Task: Look for space in Bonga, Ethiopia from 5th June, 2023 to 16th June, 2023 for 2 adults in price range Rs.14000 to Rs.18000. Place can be entire place with 1  bedroom having 1 bed and 1 bathroom. Property type can be house, flat, hotel. Booking option can be shelf check-in. Required host language is English.
Action: Mouse moved to (326, 112)
Screenshot: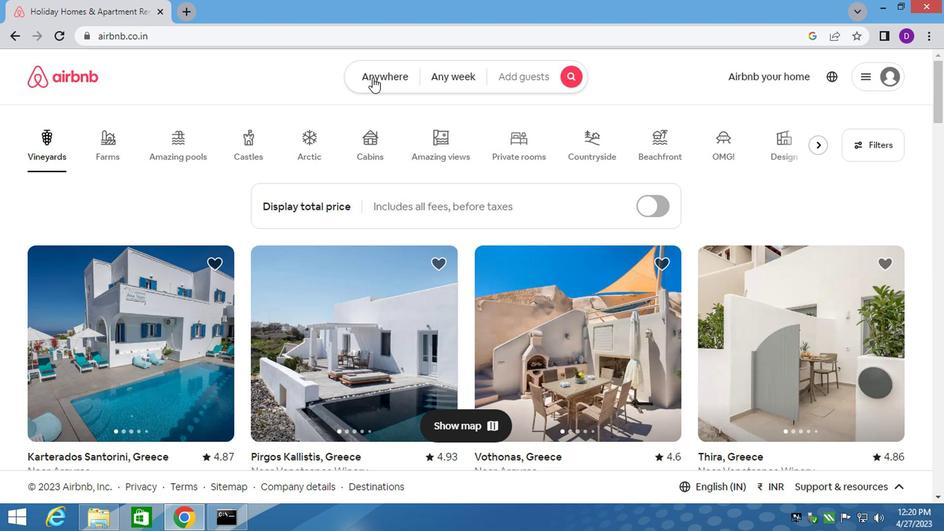 
Action: Mouse pressed left at (326, 112)
Screenshot: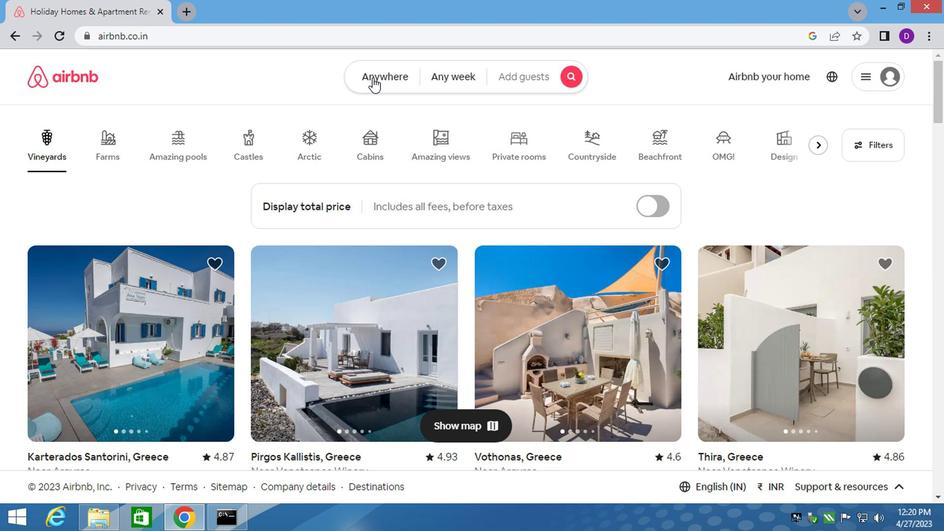 
Action: Mouse moved to (230, 155)
Screenshot: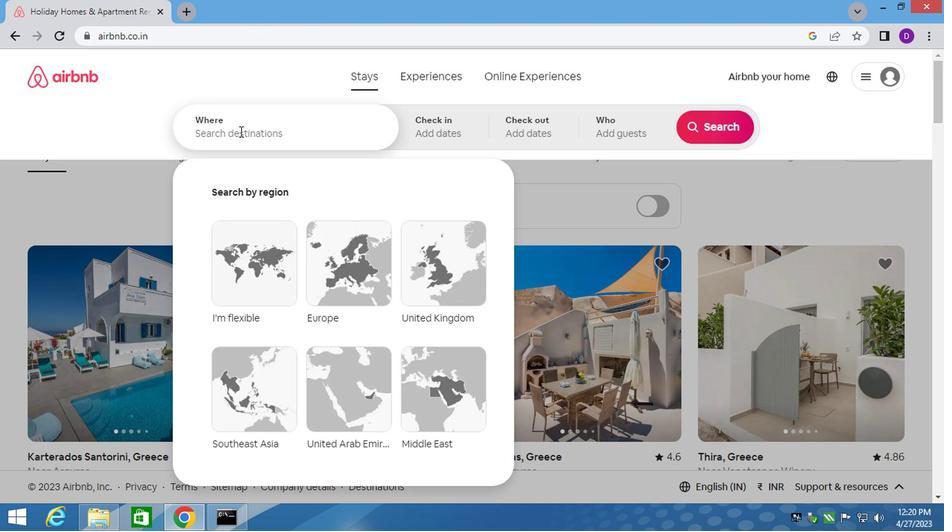 
Action: Mouse pressed left at (230, 155)
Screenshot: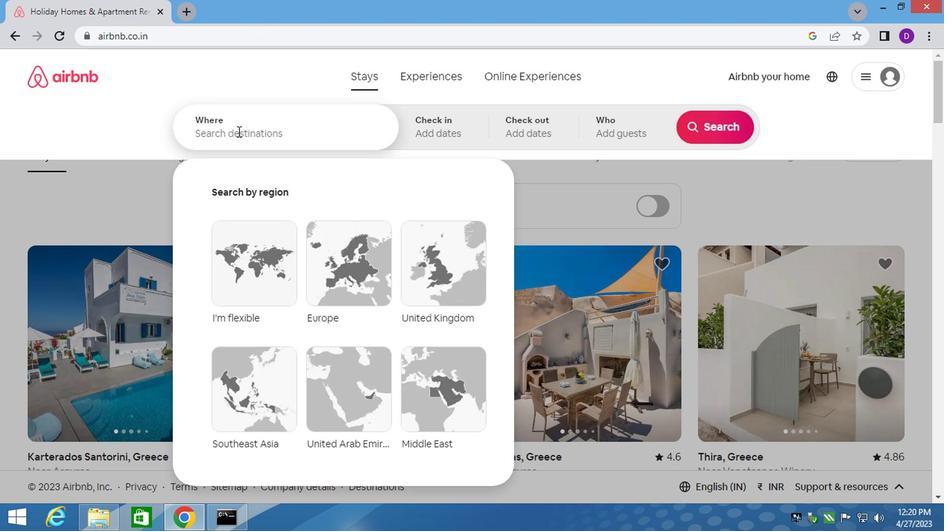
Action: Key pressed <Key.shift>BUTAJIRA,<Key.space>
Screenshot: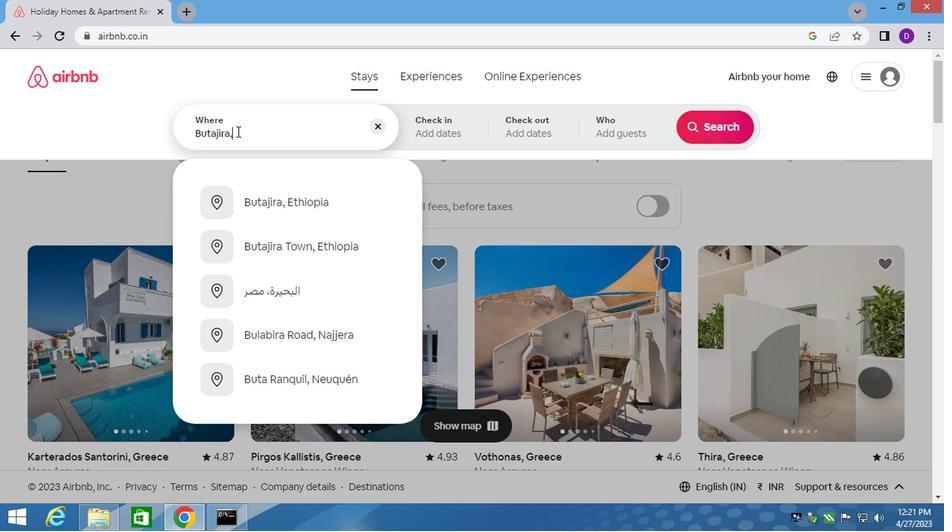 
Action: Mouse moved to (268, 202)
Screenshot: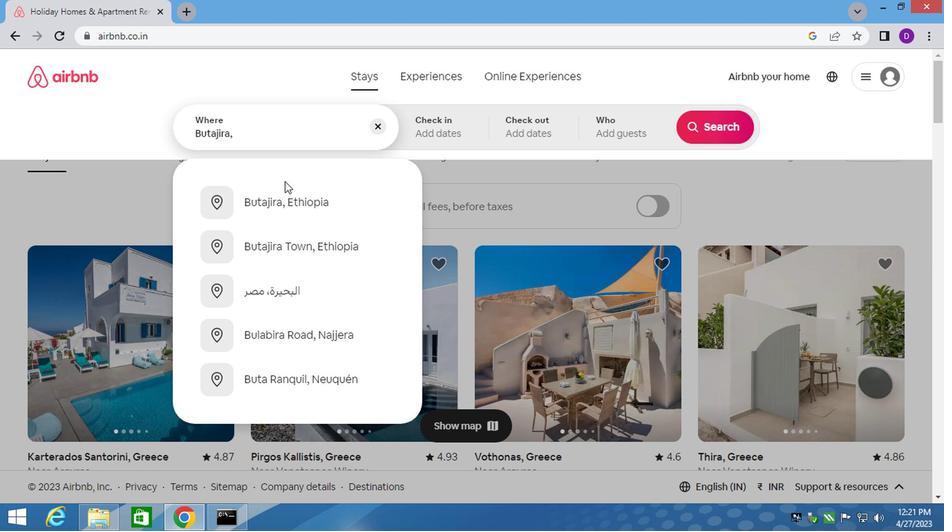 
Action: Mouse pressed left at (268, 202)
Screenshot: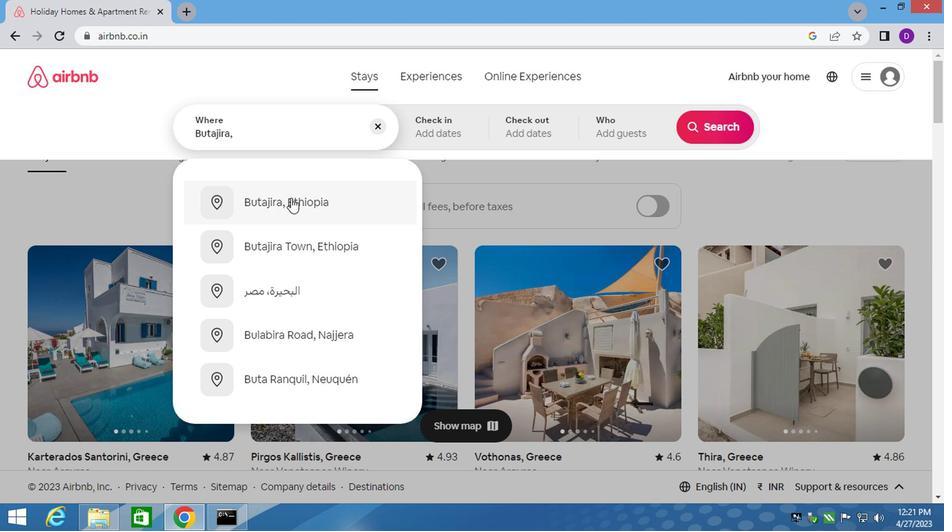 
Action: Mouse moved to (570, 226)
Screenshot: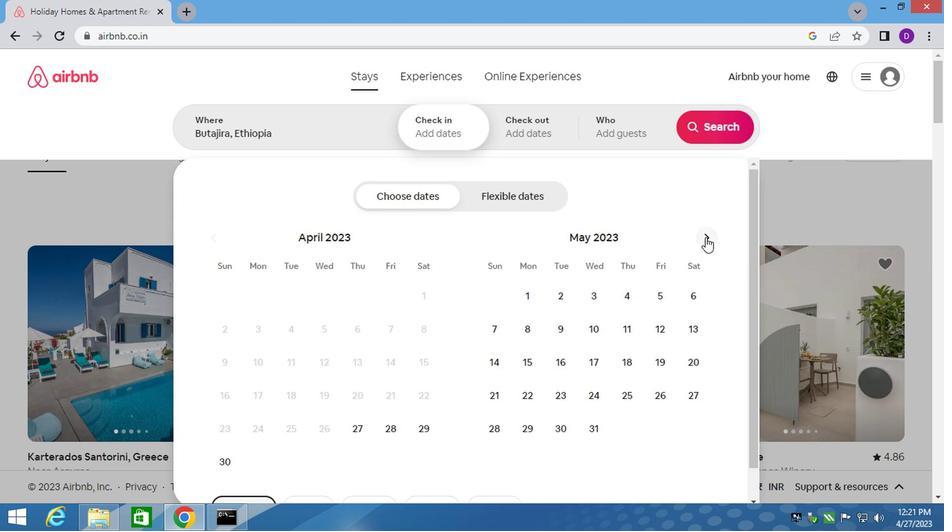 
Action: Mouse pressed left at (570, 226)
Screenshot: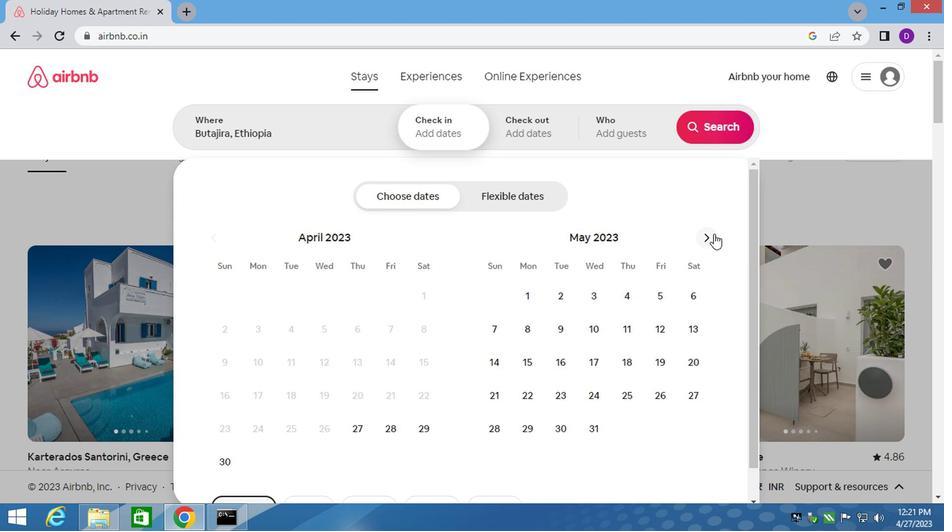 
Action: Mouse moved to (512, 293)
Screenshot: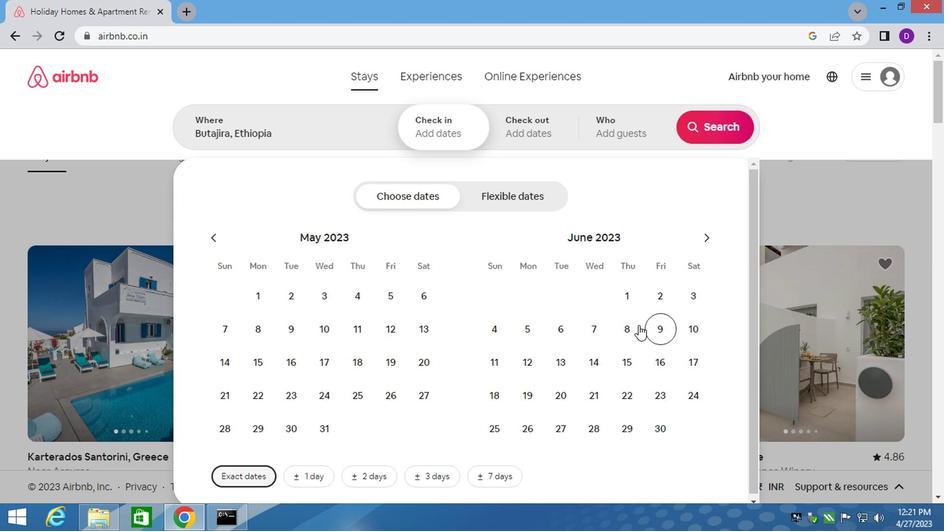 
Action: Mouse pressed left at (512, 293)
Screenshot: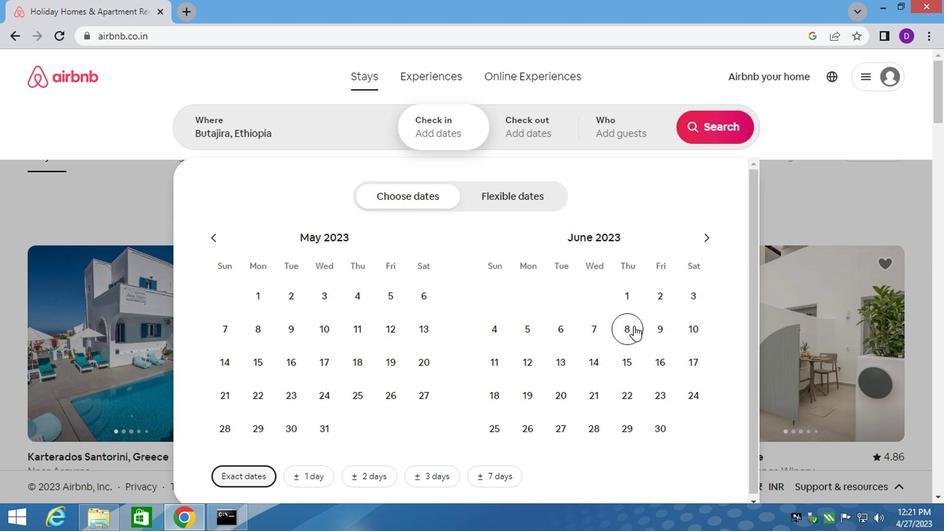 
Action: Mouse moved to (534, 319)
Screenshot: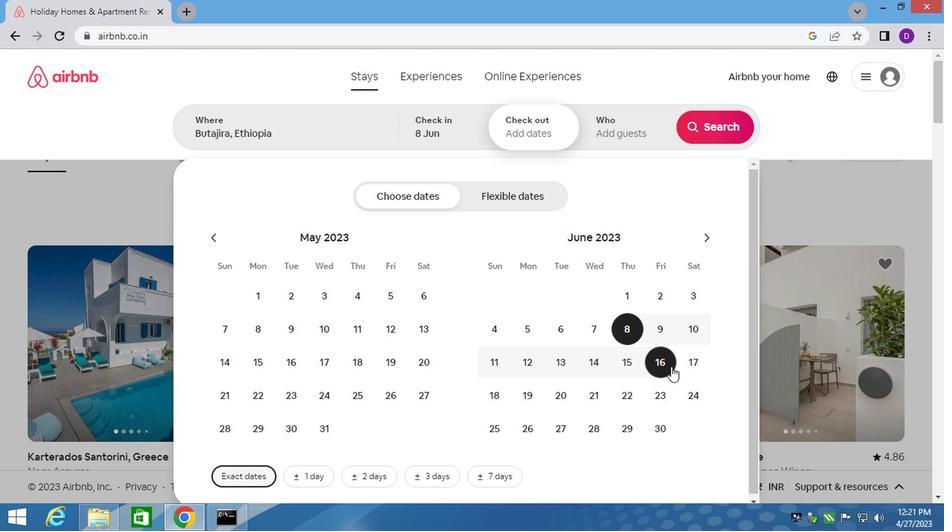 
Action: Mouse pressed left at (534, 319)
Screenshot: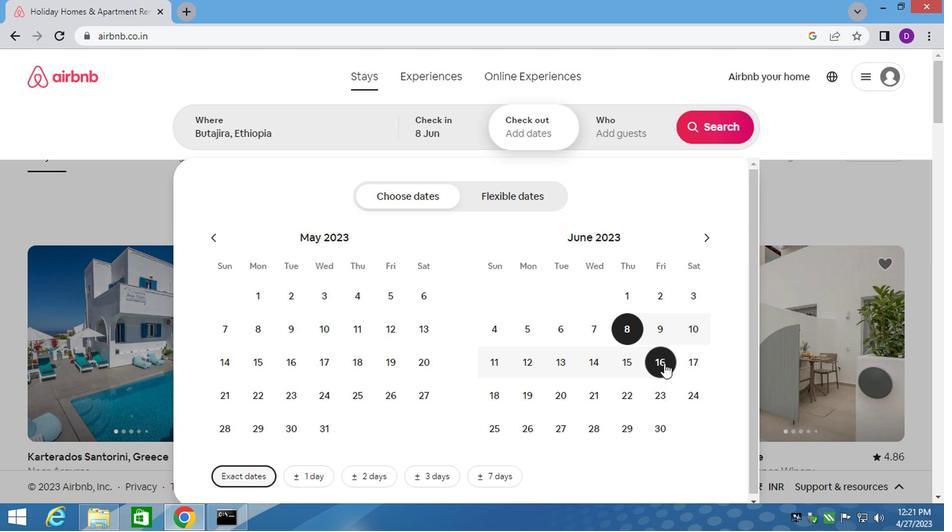 
Action: Mouse moved to (499, 156)
Screenshot: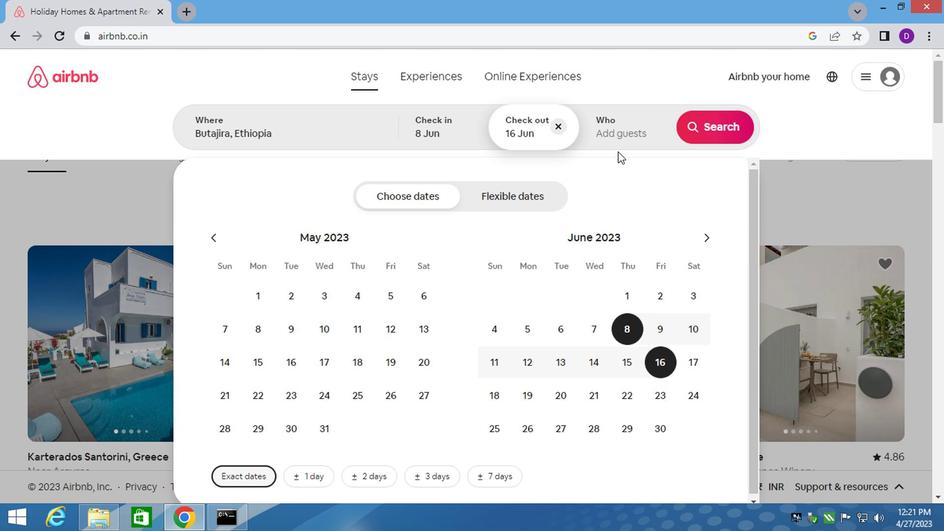 
Action: Mouse pressed left at (499, 156)
Screenshot: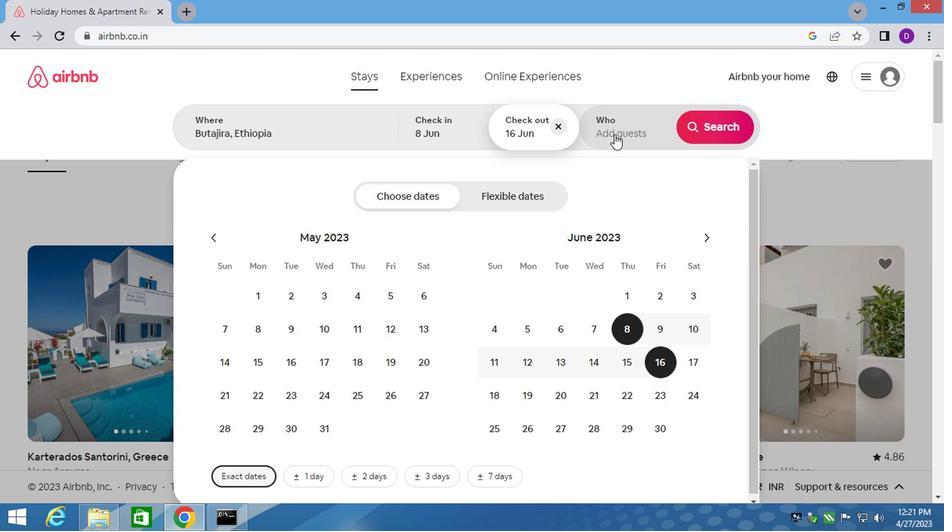 
Action: Mouse moved to (571, 205)
Screenshot: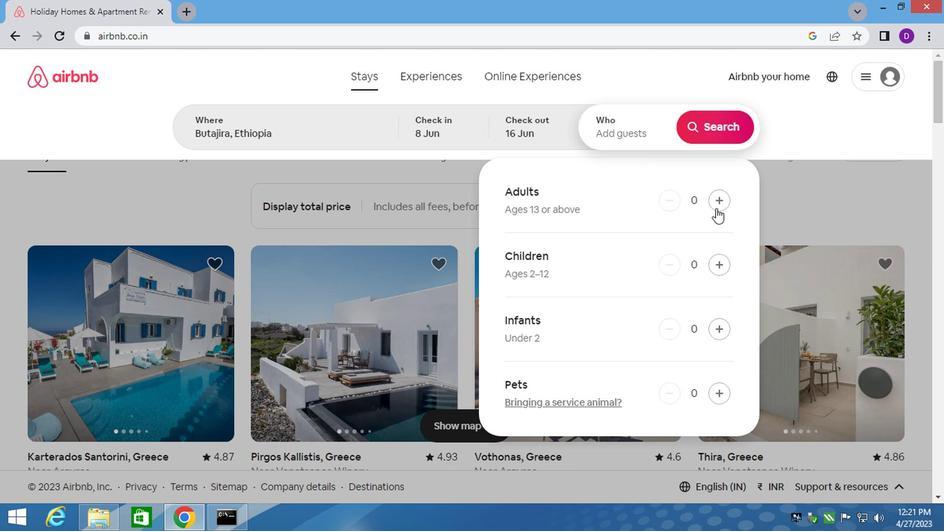 
Action: Mouse pressed left at (571, 205)
Screenshot: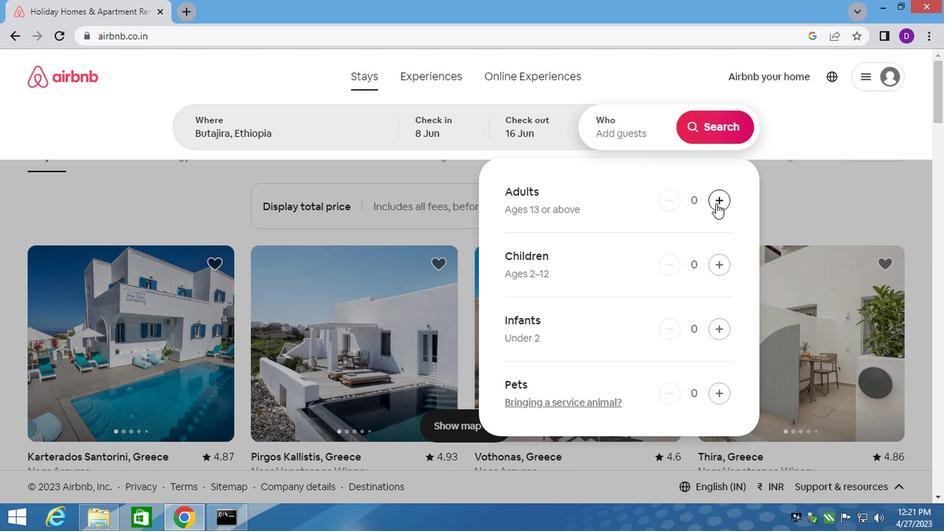 
Action: Mouse pressed left at (571, 205)
Screenshot: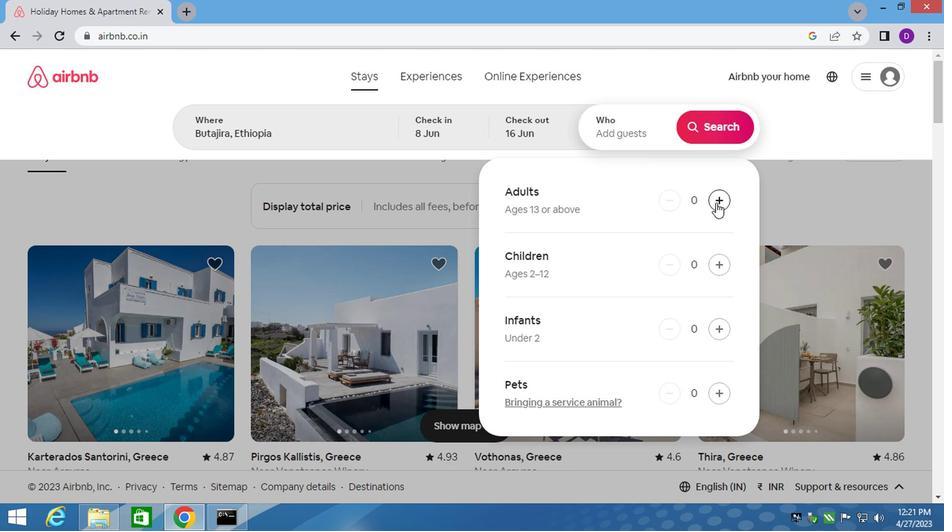 
Action: Mouse moved to (566, 151)
Screenshot: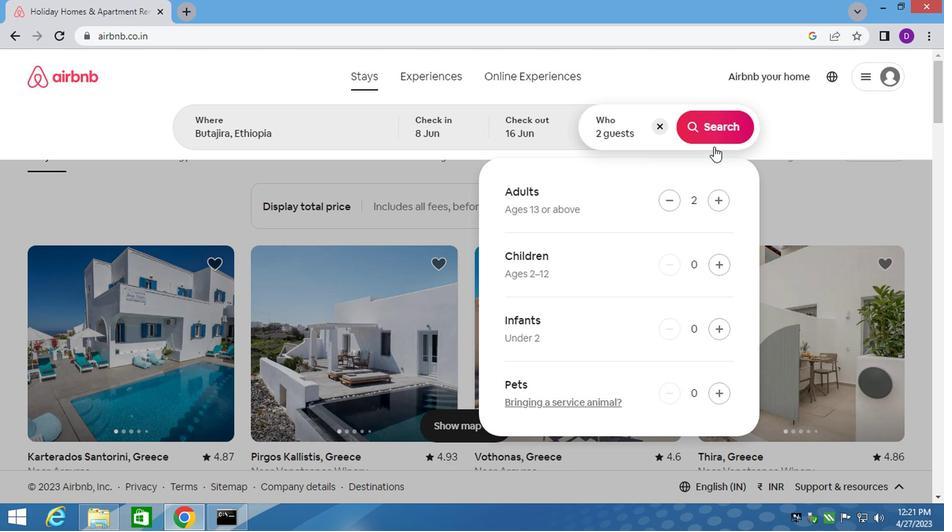 
Action: Mouse pressed left at (566, 151)
Screenshot: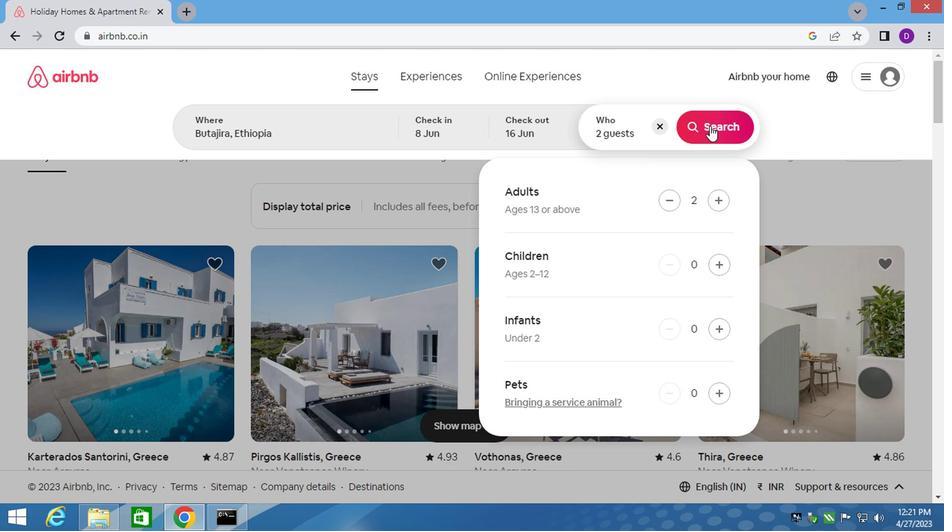 
Action: Mouse moved to (675, 153)
Screenshot: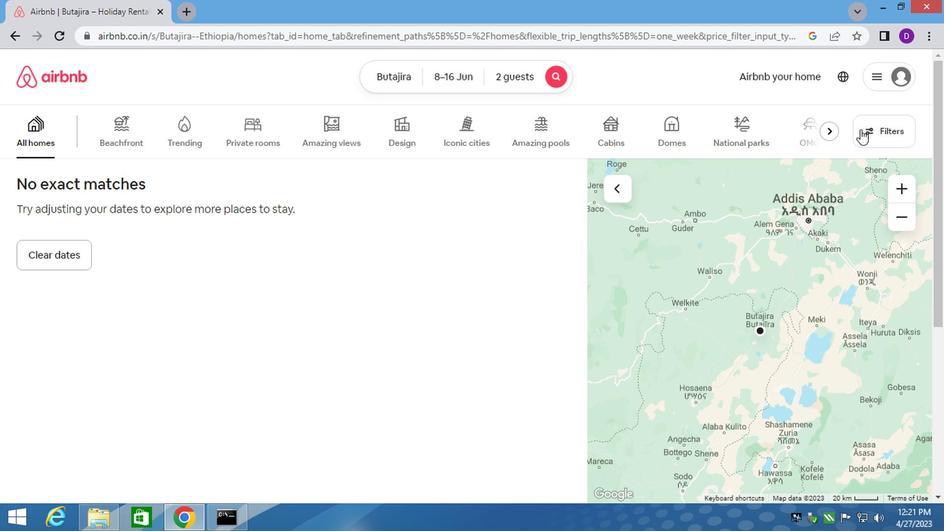 
Action: Mouse pressed left at (675, 153)
Screenshot: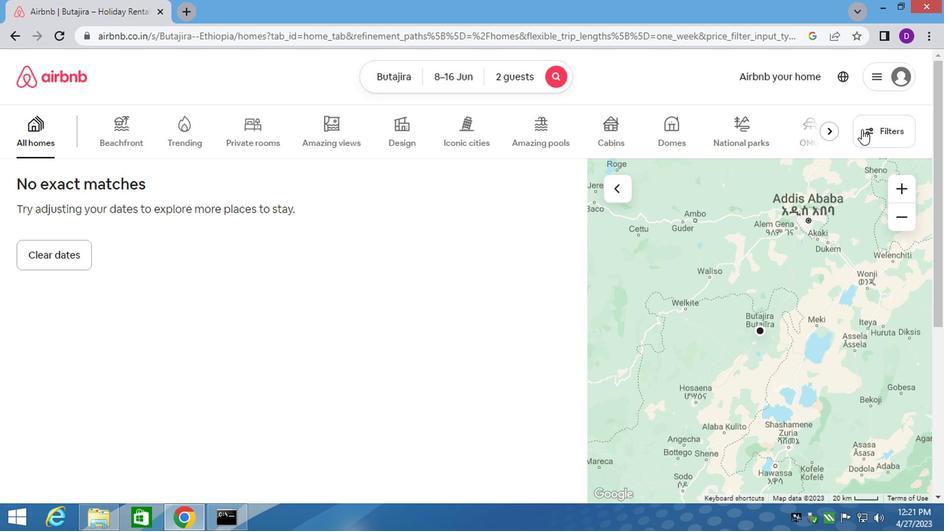 
Action: Mouse moved to (272, 218)
Screenshot: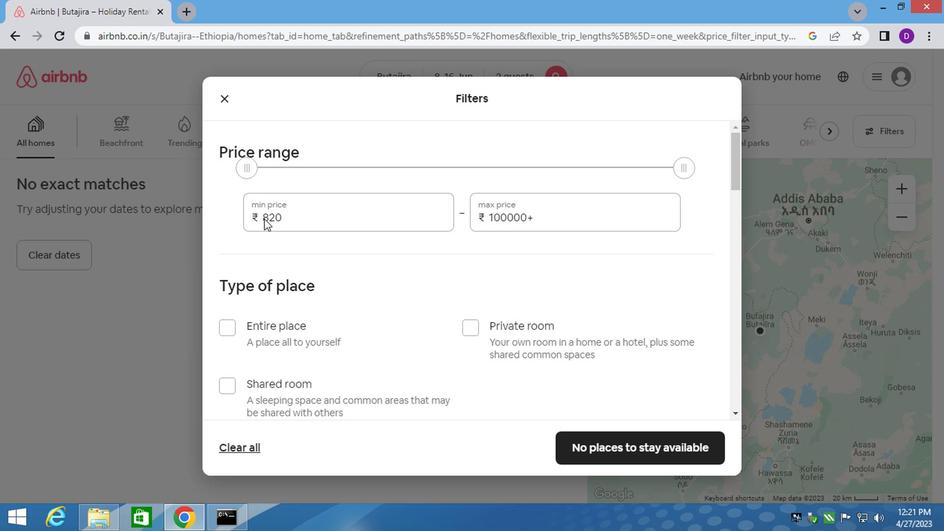 
Action: Mouse pressed left at (272, 218)
Screenshot: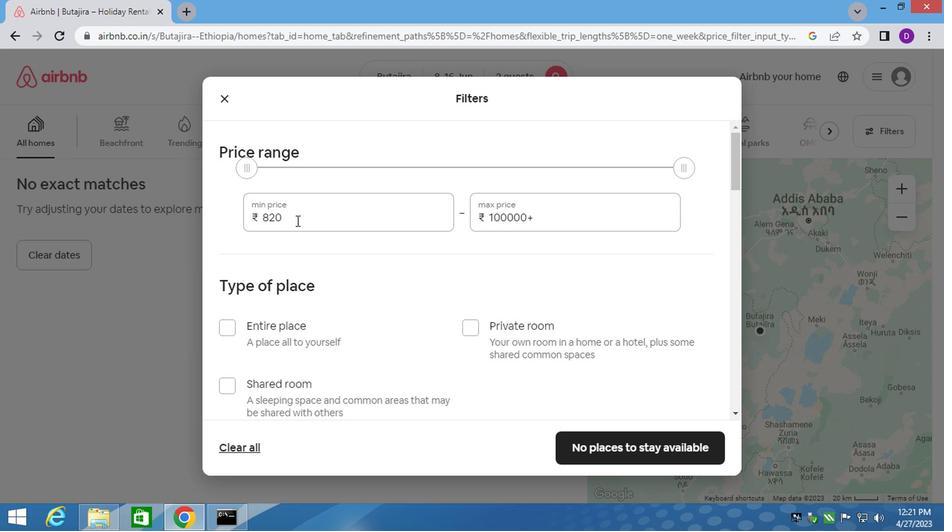 
Action: Mouse pressed left at (272, 218)
Screenshot: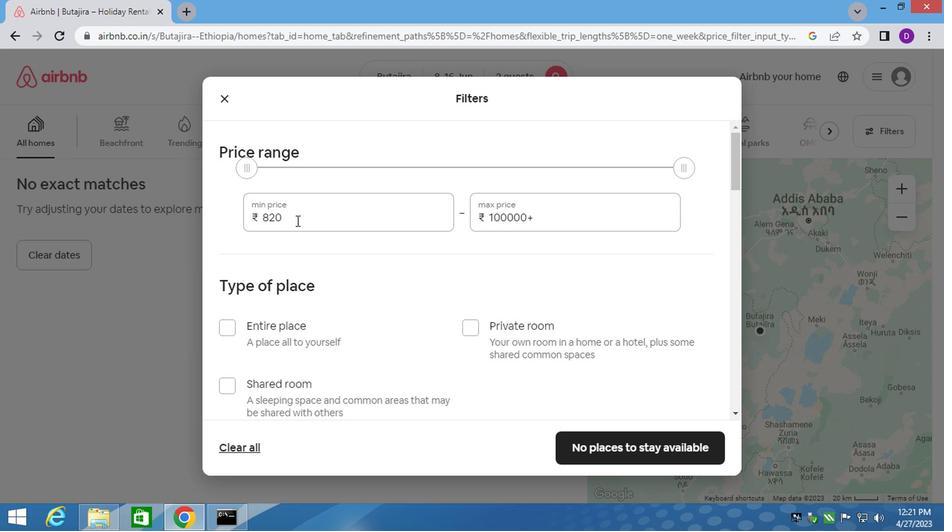 
Action: Key pressed 10000<Key.tab>15000
Screenshot: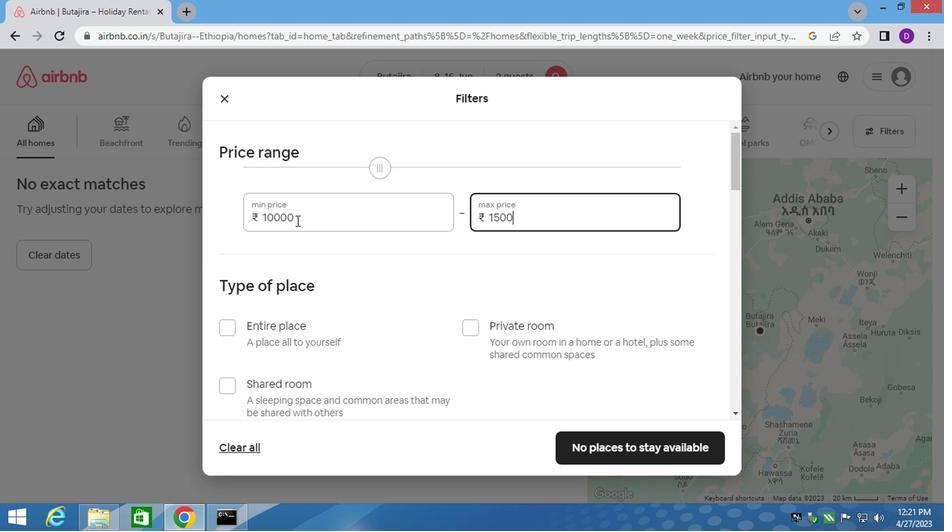 
Action: Mouse moved to (233, 236)
Screenshot: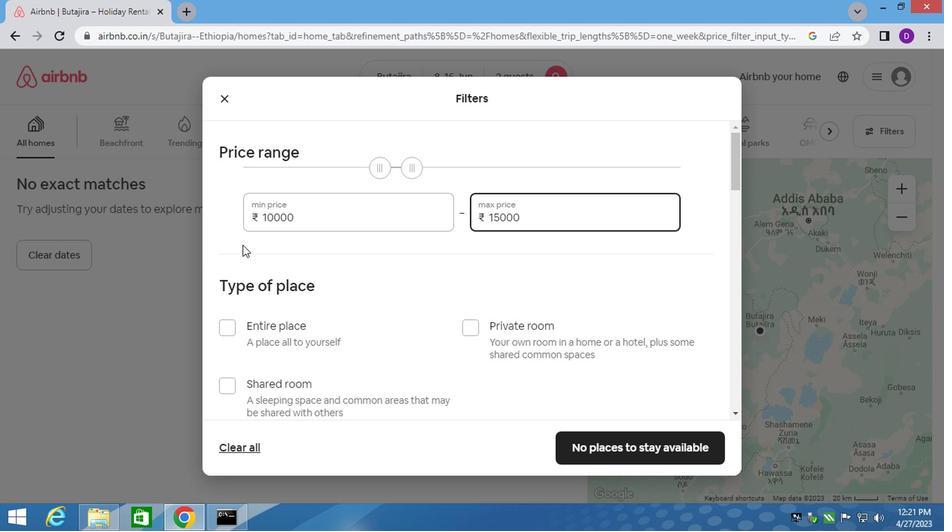 
Action: Mouse scrolled (233, 235) with delta (0, 0)
Screenshot: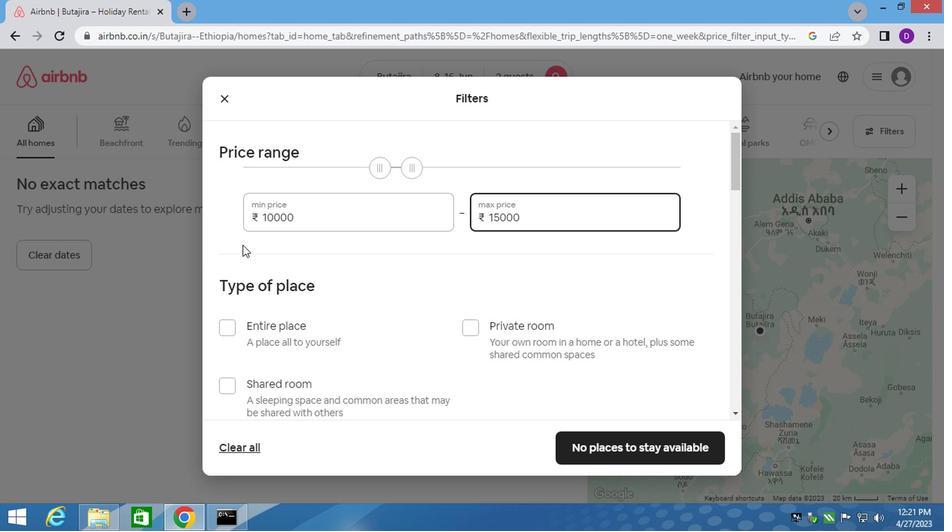 
Action: Mouse moved to (219, 248)
Screenshot: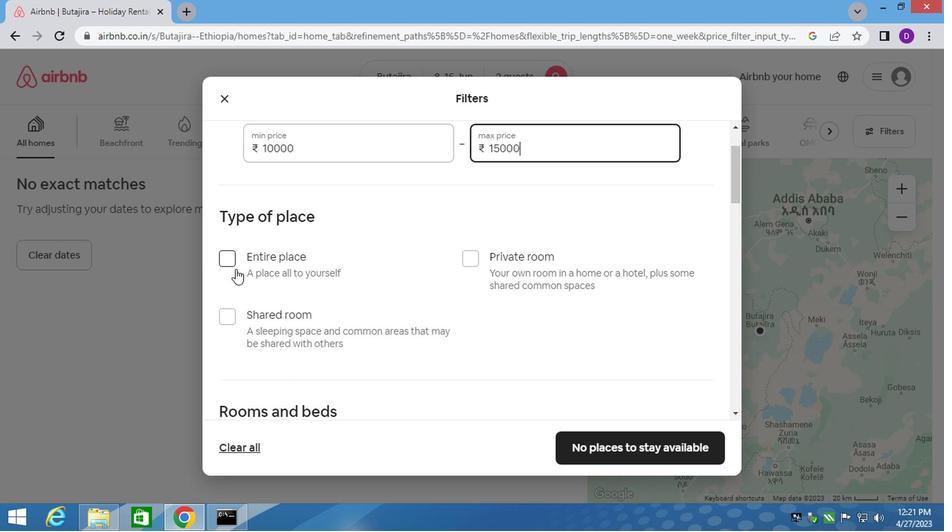 
Action: Mouse pressed left at (219, 248)
Screenshot: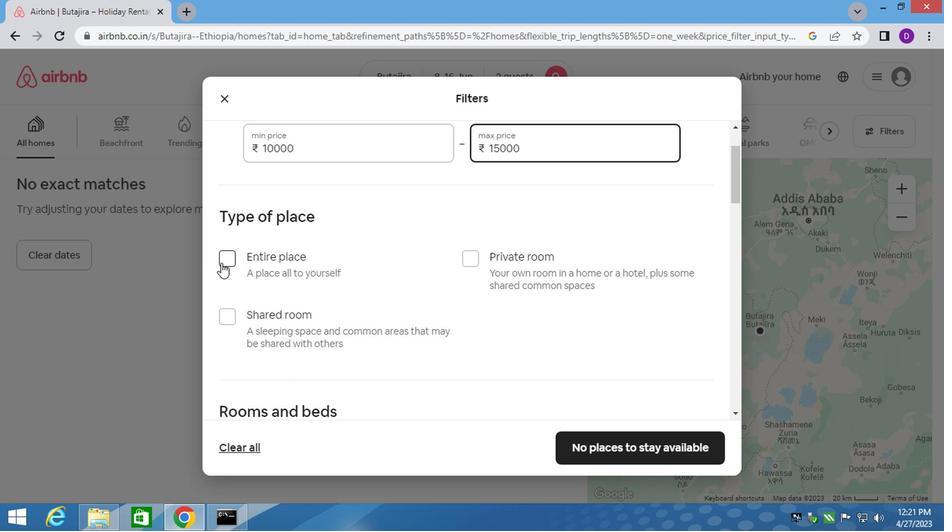 
Action: Mouse moved to (300, 261)
Screenshot: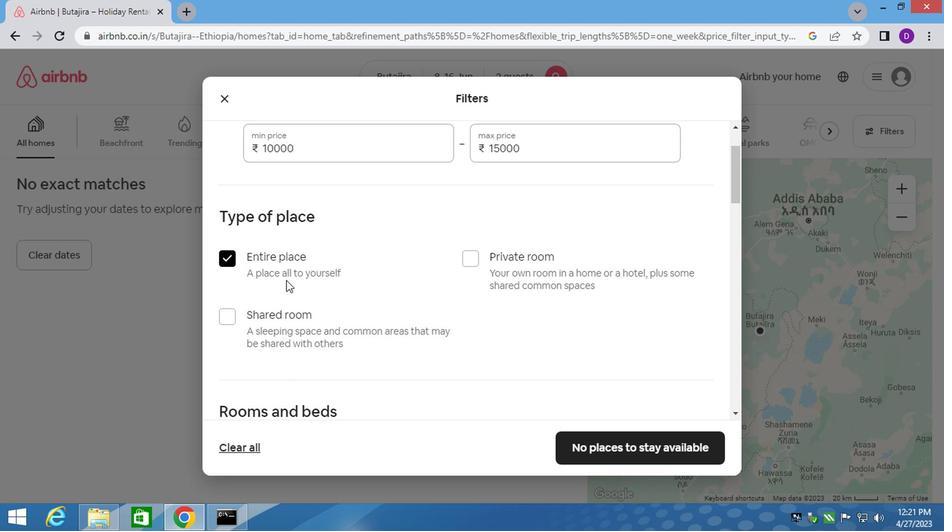 
Action: Mouse scrolled (300, 260) with delta (0, 0)
Screenshot: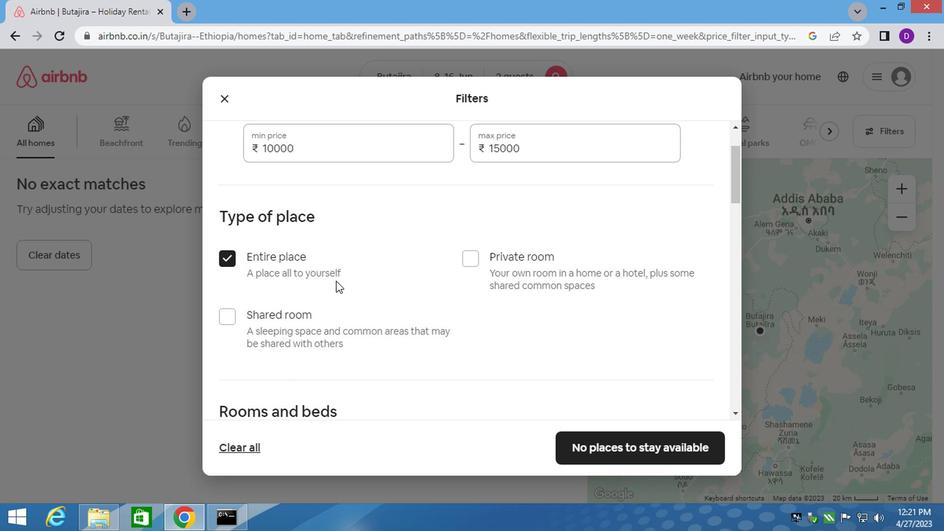 
Action: Mouse moved to (300, 263)
Screenshot: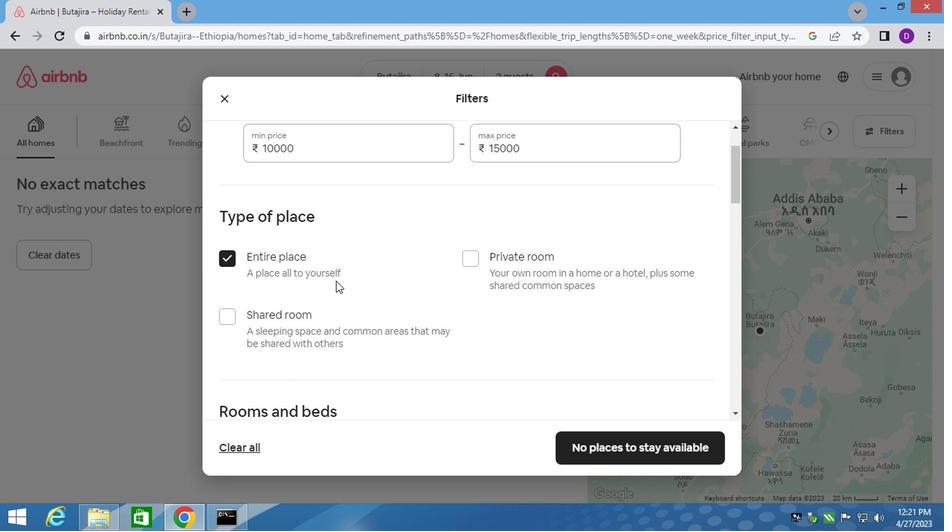 
Action: Mouse scrolled (300, 262) with delta (0, 0)
Screenshot: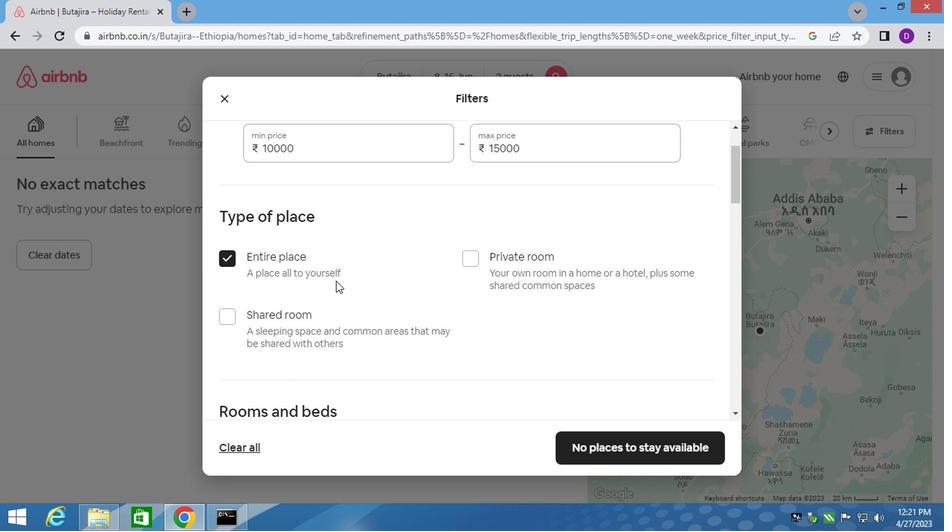
Action: Mouse moved to (297, 266)
Screenshot: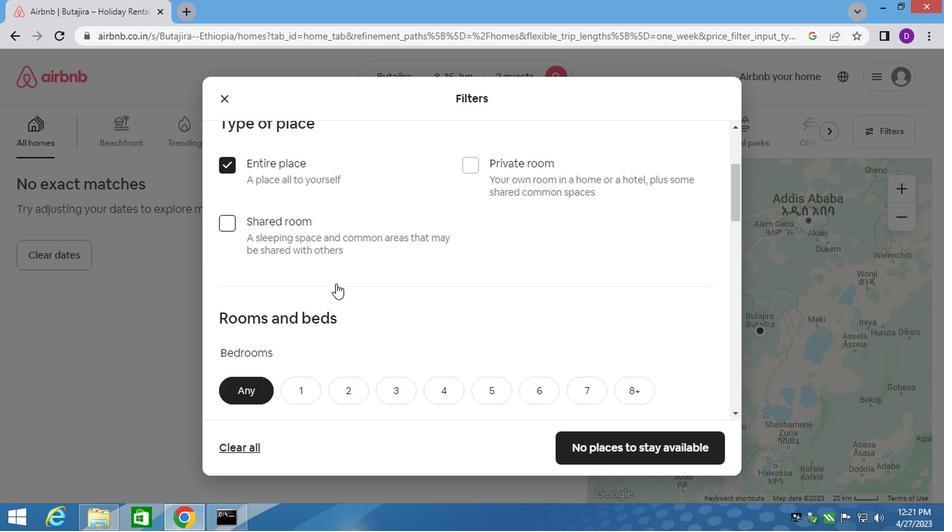 
Action: Mouse scrolled (298, 265) with delta (0, 0)
Screenshot: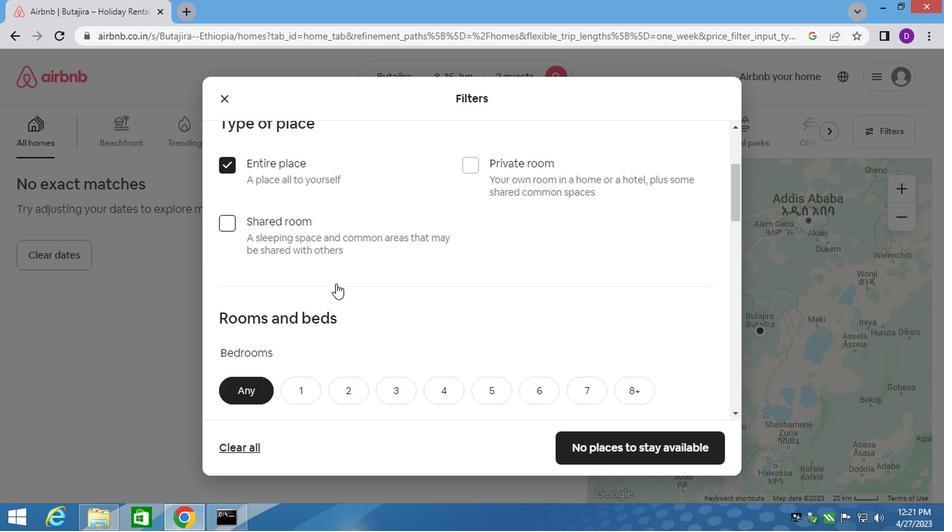 
Action: Mouse moved to (274, 260)
Screenshot: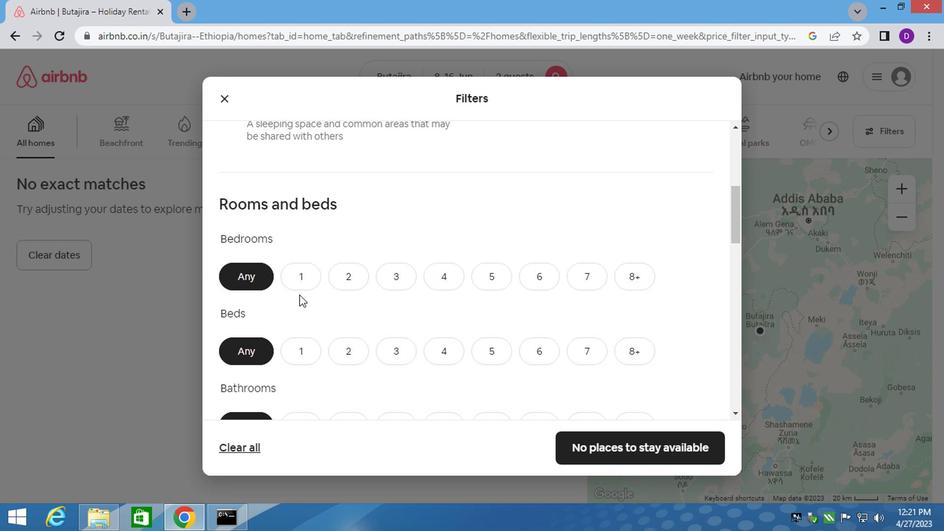 
Action: Mouse scrolled (274, 259) with delta (0, 0)
Screenshot: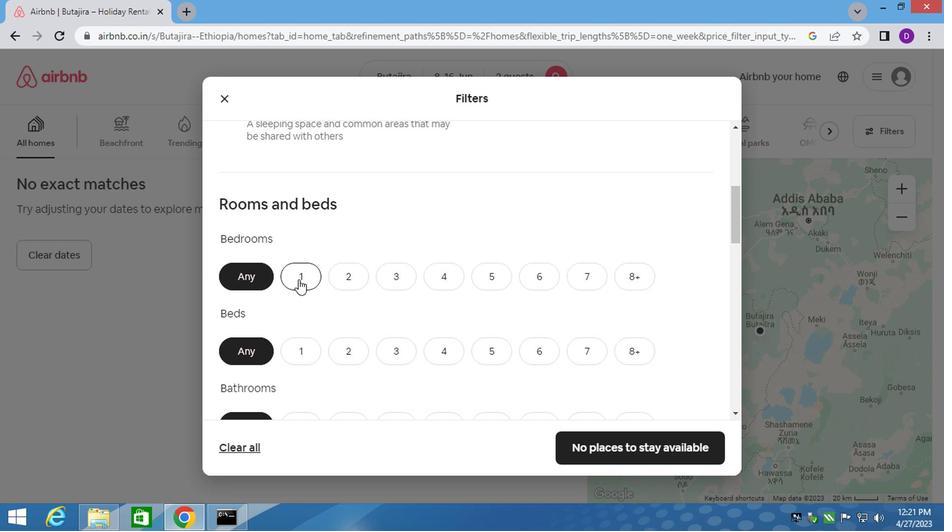 
Action: Mouse moved to (293, 259)
Screenshot: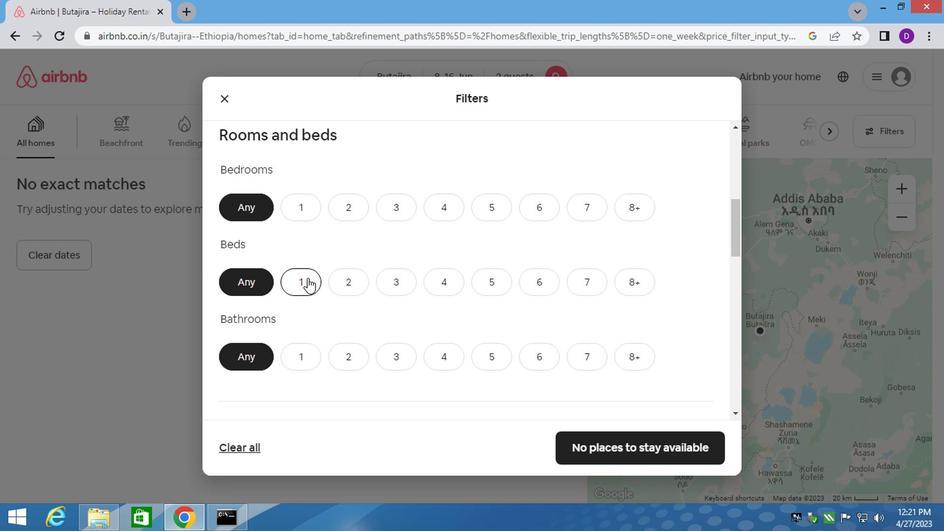 
Action: Mouse scrolled (293, 258) with delta (0, 0)
Screenshot: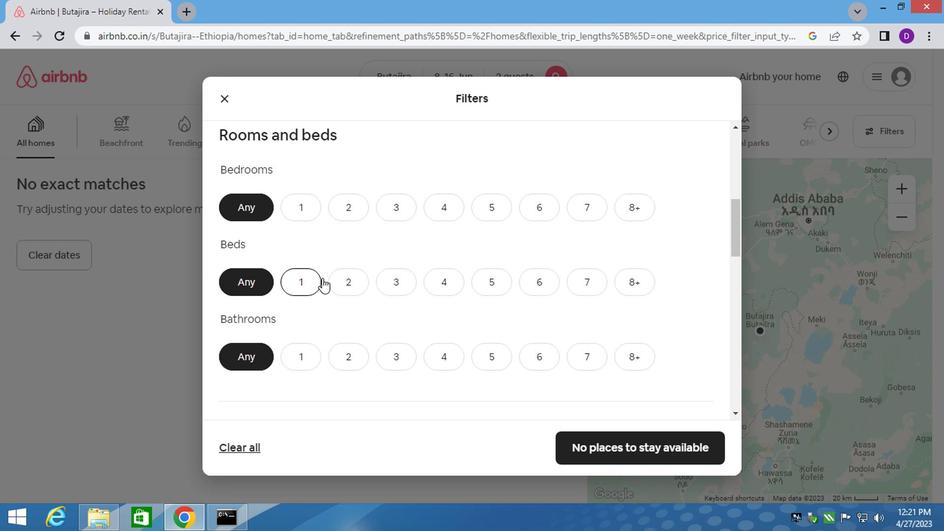 
Action: Mouse moved to (270, 153)
Screenshot: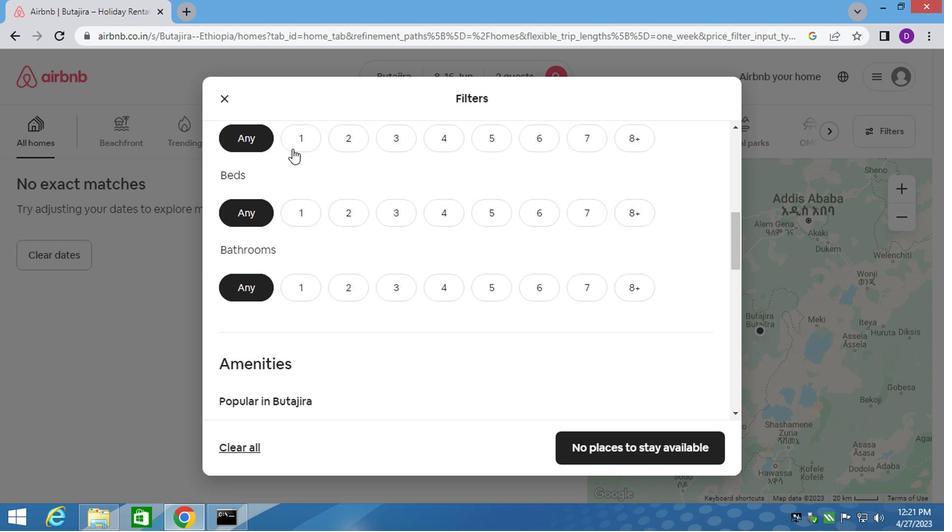 
Action: Mouse pressed left at (270, 153)
Screenshot: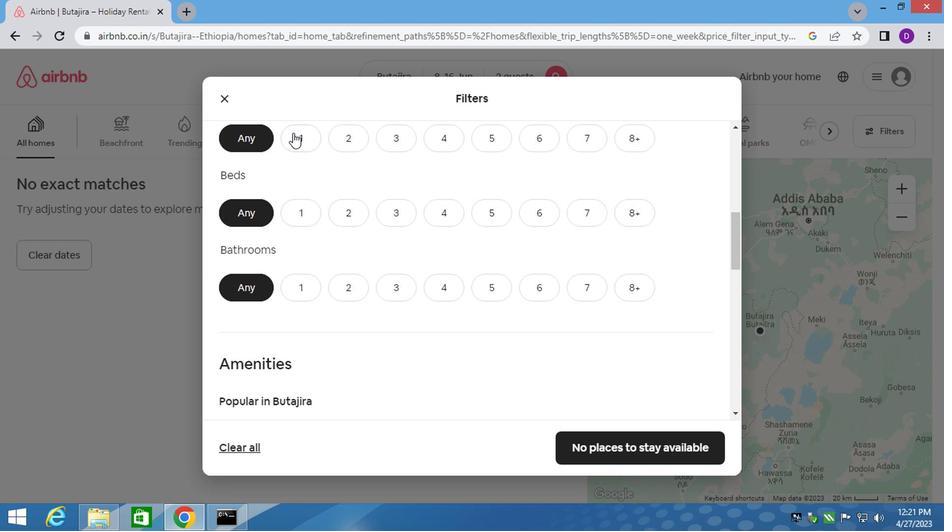 
Action: Mouse moved to (276, 205)
Screenshot: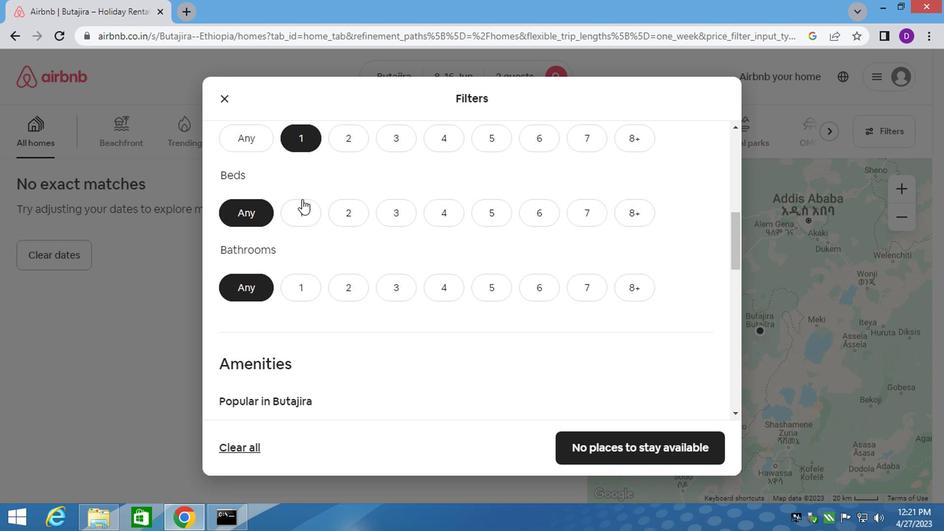 
Action: Mouse pressed left at (276, 205)
Screenshot: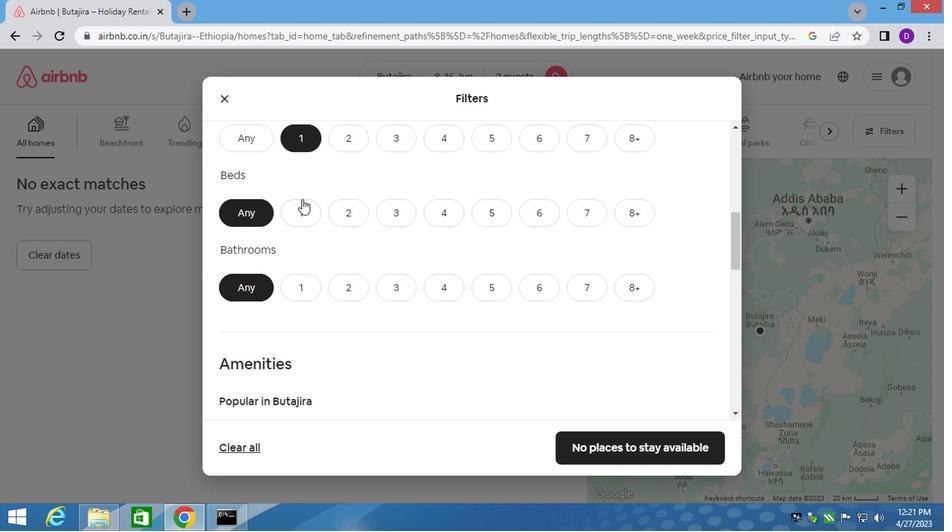 
Action: Mouse moved to (274, 261)
Screenshot: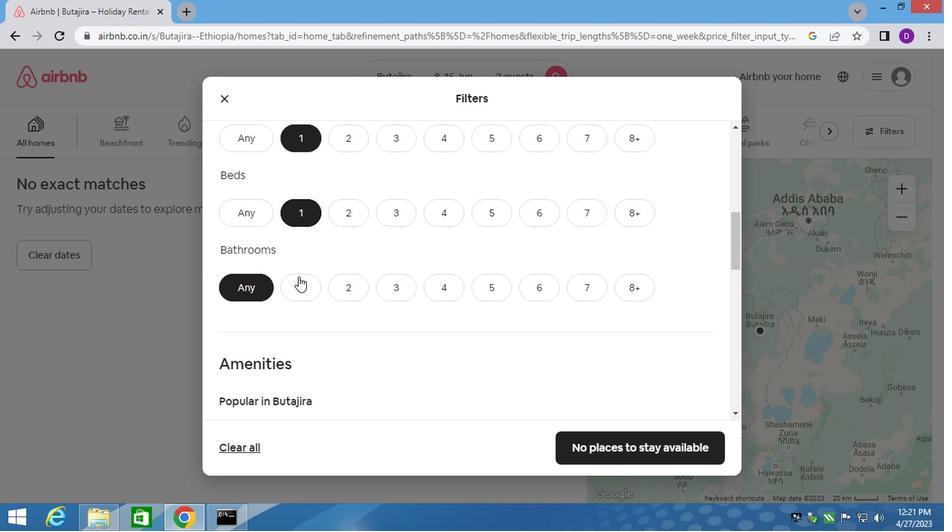 
Action: Mouse pressed left at (274, 261)
Screenshot: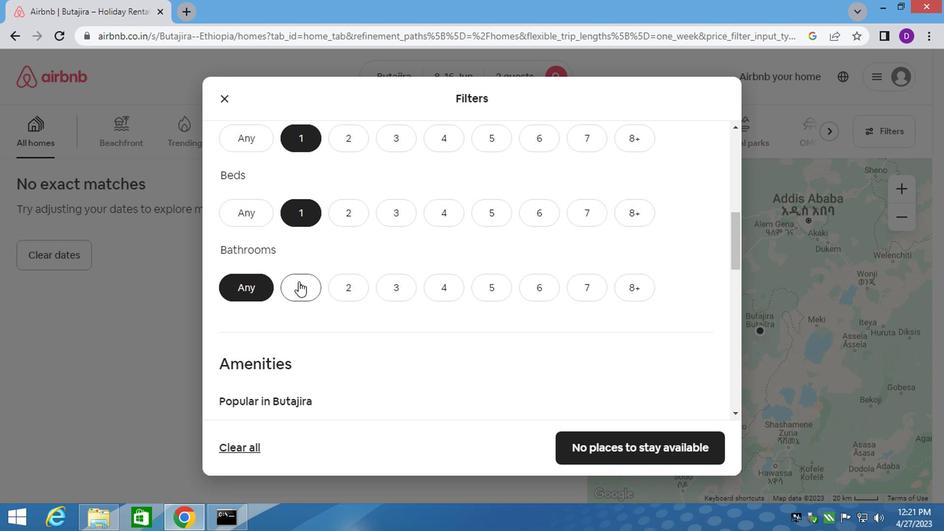 
Action: Mouse moved to (329, 276)
Screenshot: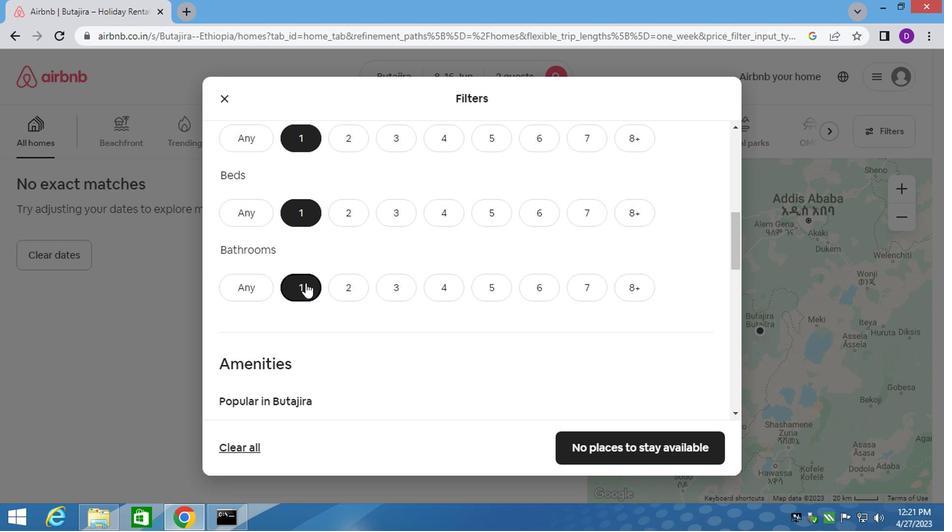 
Action: Mouse scrolled (329, 276) with delta (0, 0)
Screenshot: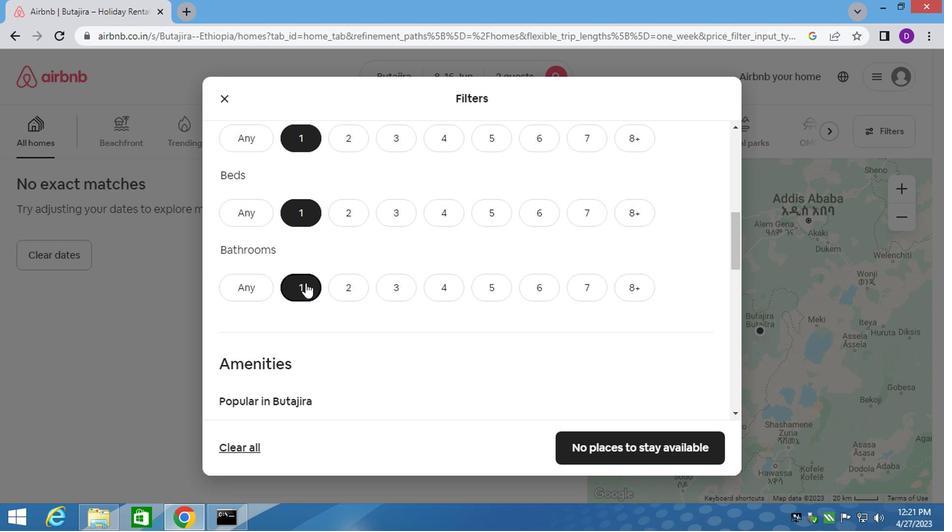 
Action: Mouse moved to (330, 277)
Screenshot: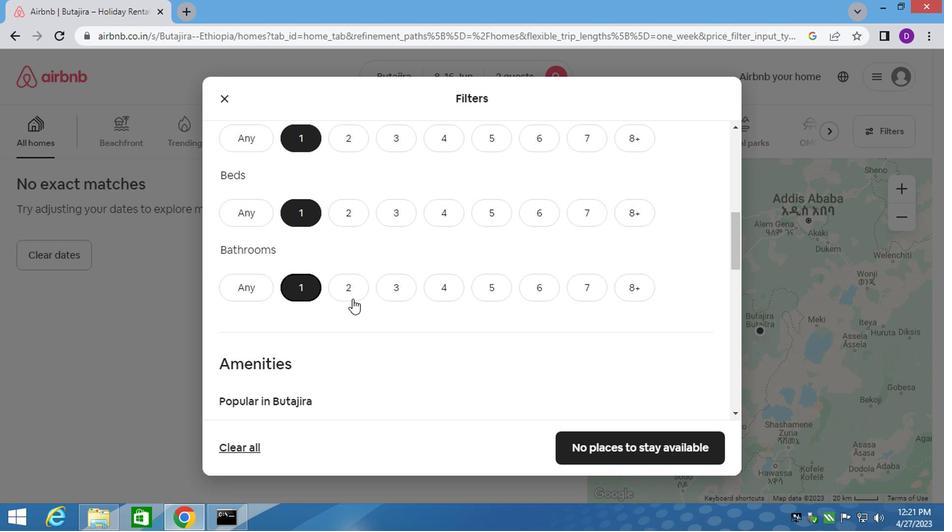 
Action: Mouse scrolled (330, 276) with delta (0, 0)
Screenshot: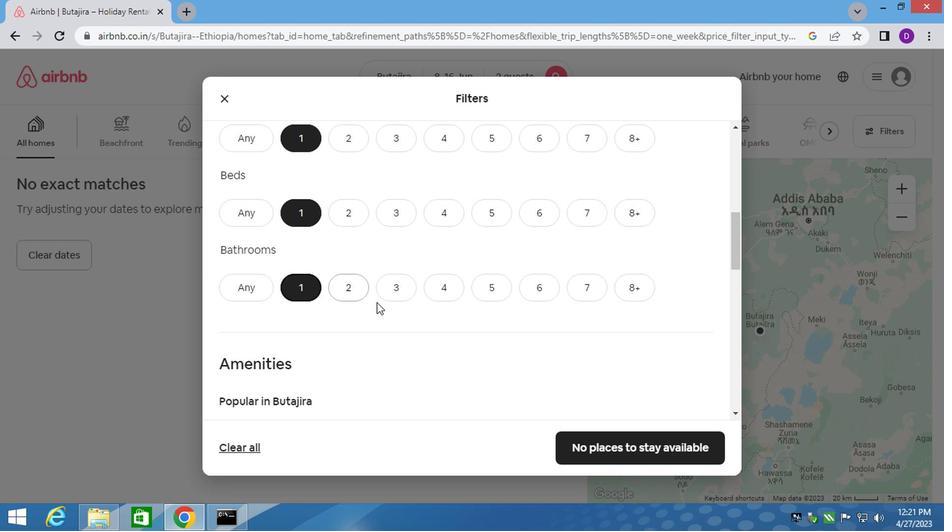 
Action: Mouse scrolled (330, 276) with delta (0, 0)
Screenshot: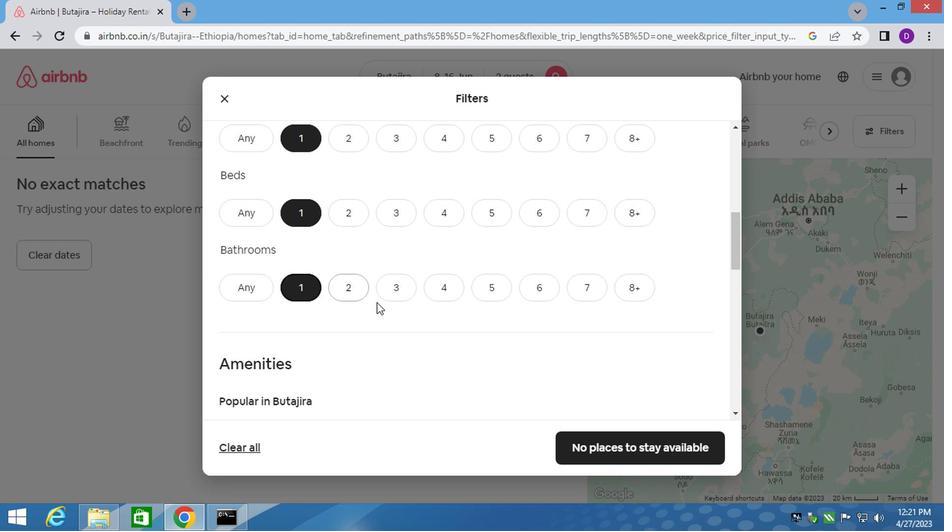 
Action: Mouse moved to (330, 277)
Screenshot: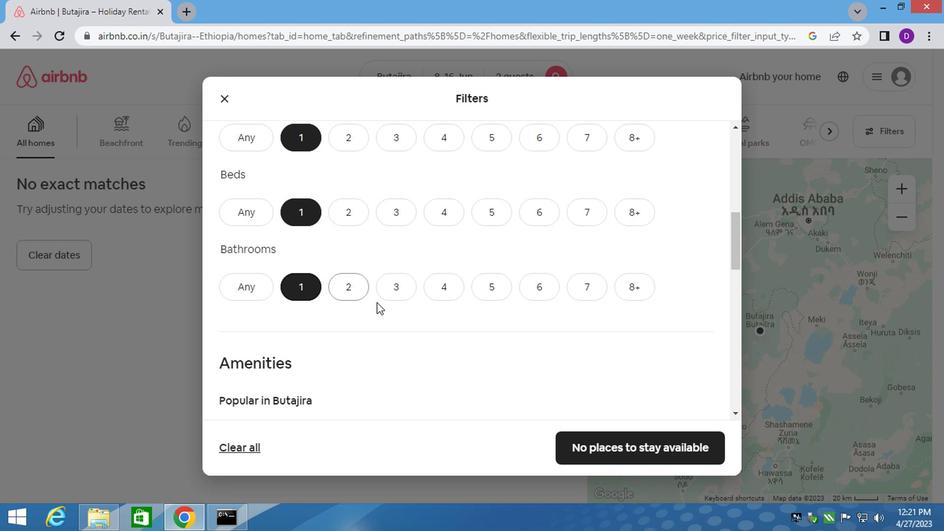
Action: Mouse scrolled (330, 276) with delta (0, 0)
Screenshot: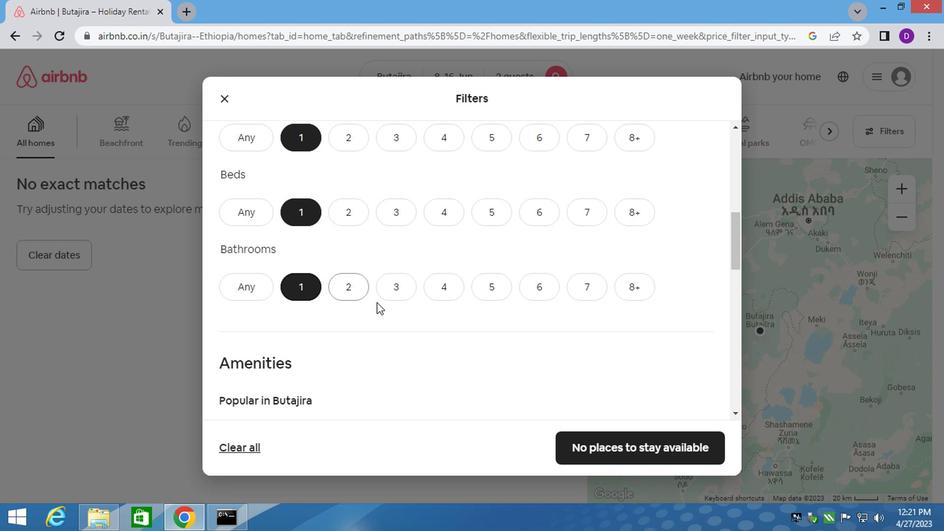 
Action: Mouse moved to (327, 277)
Screenshot: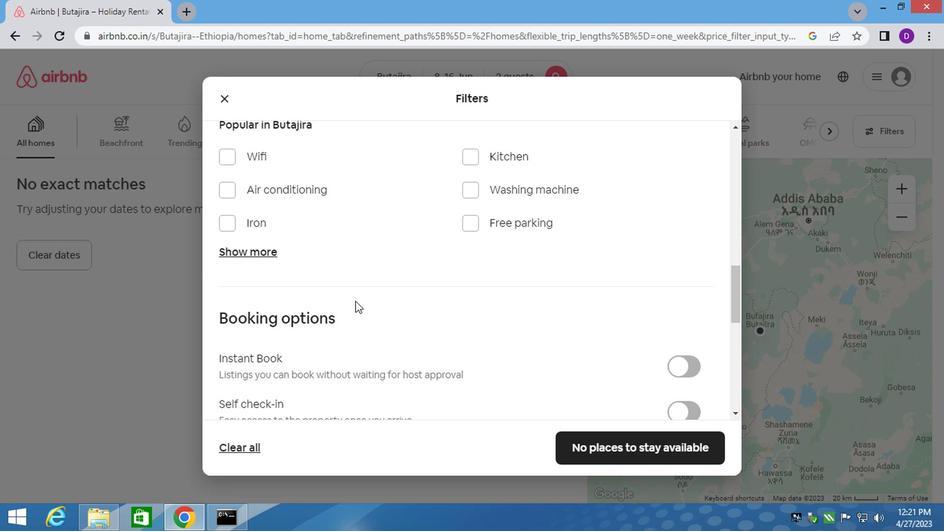 
Action: Mouse scrolled (327, 276) with delta (0, 0)
Screenshot: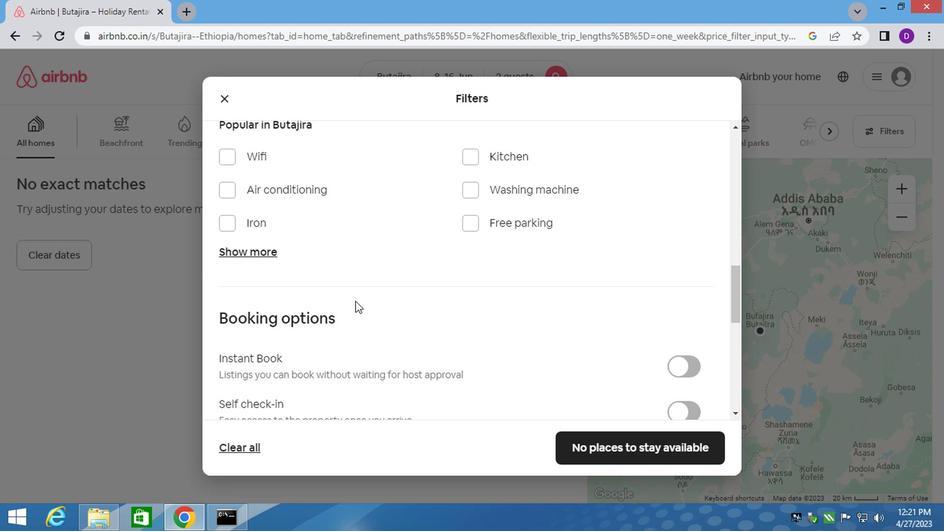 
Action: Mouse moved to (359, 287)
Screenshot: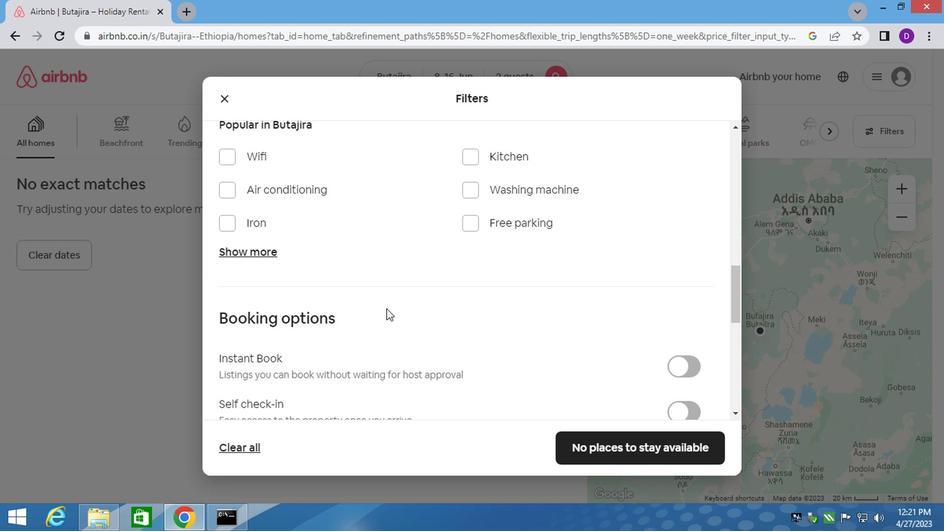 
Action: Mouse scrolled (359, 287) with delta (0, 0)
Screenshot: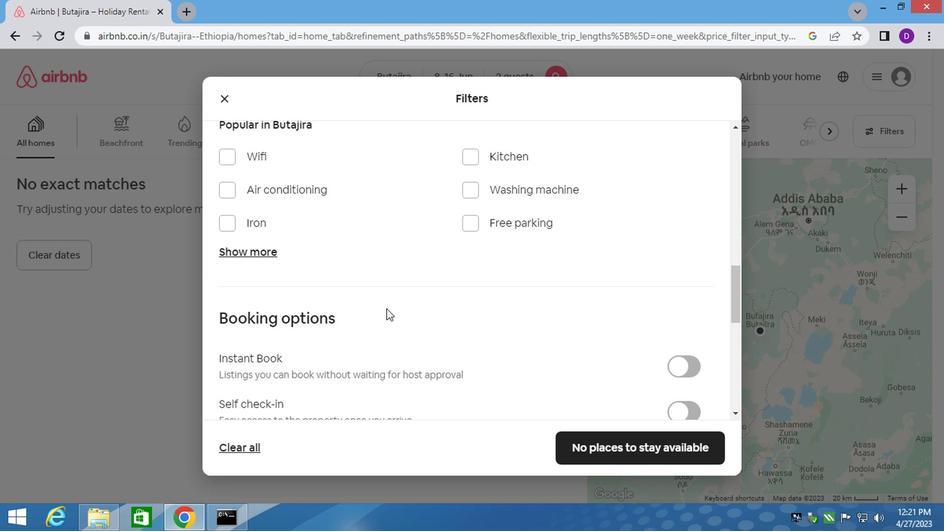 
Action: Mouse moved to (544, 254)
Screenshot: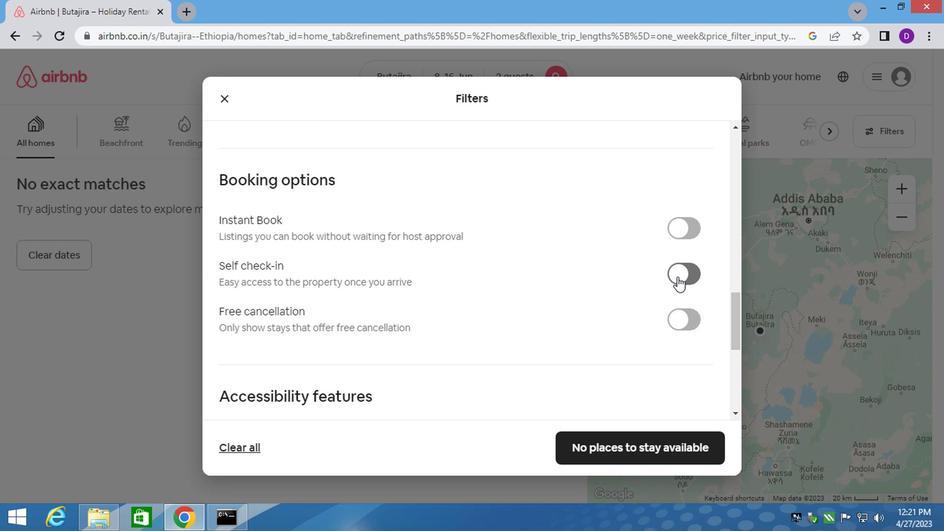 
Action: Mouse pressed left at (544, 254)
Screenshot: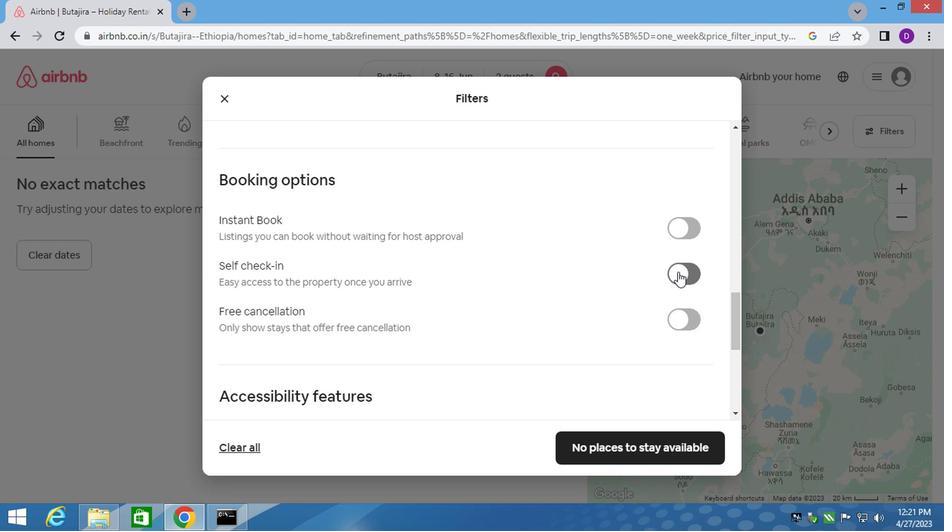 
Action: Mouse moved to (396, 305)
Screenshot: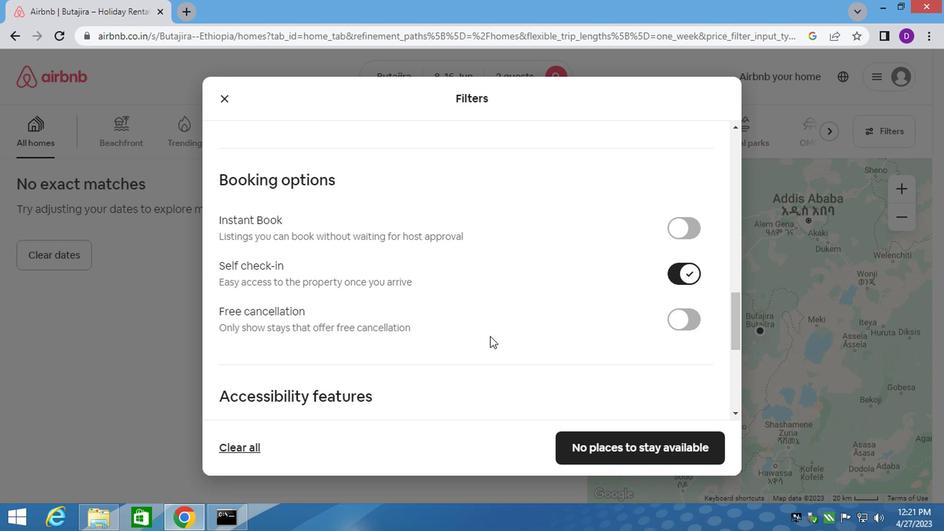 
Action: Mouse scrolled (396, 304) with delta (0, 0)
Screenshot: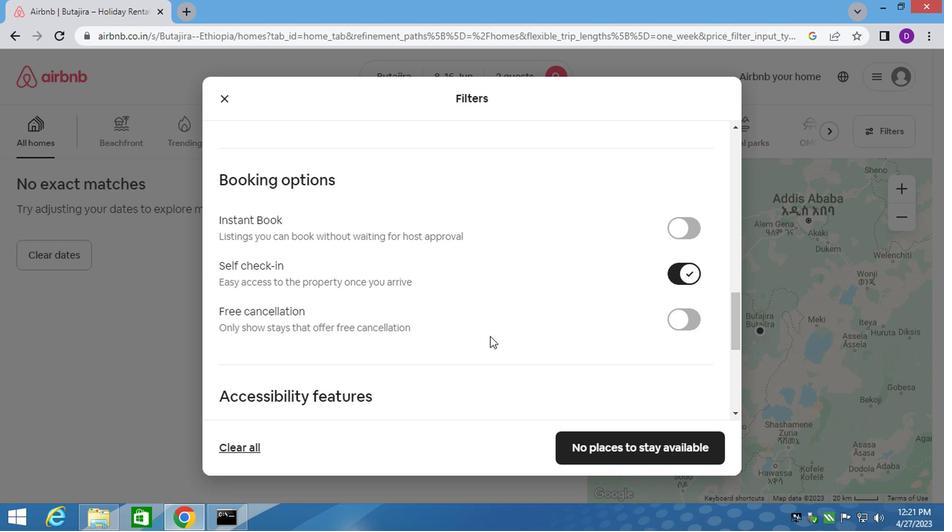 
Action: Mouse moved to (395, 307)
Screenshot: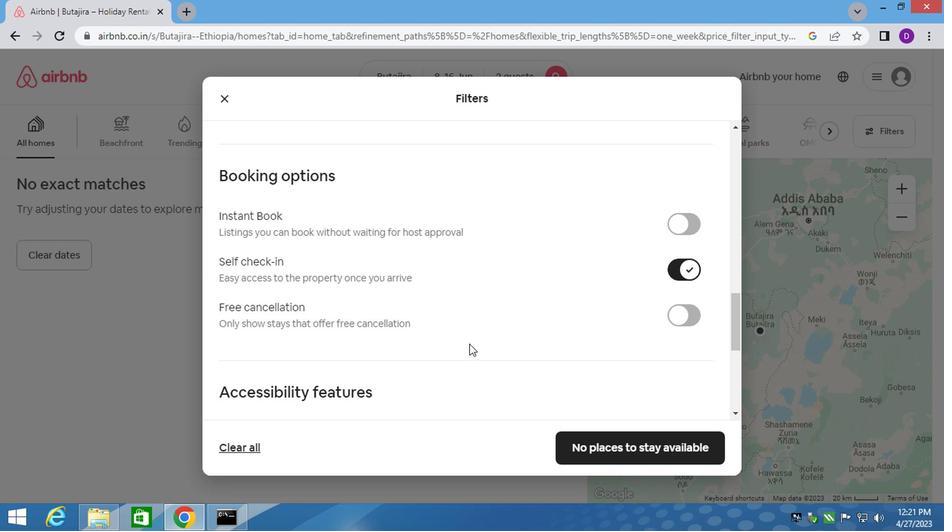 
Action: Mouse scrolled (395, 306) with delta (0, 0)
Screenshot: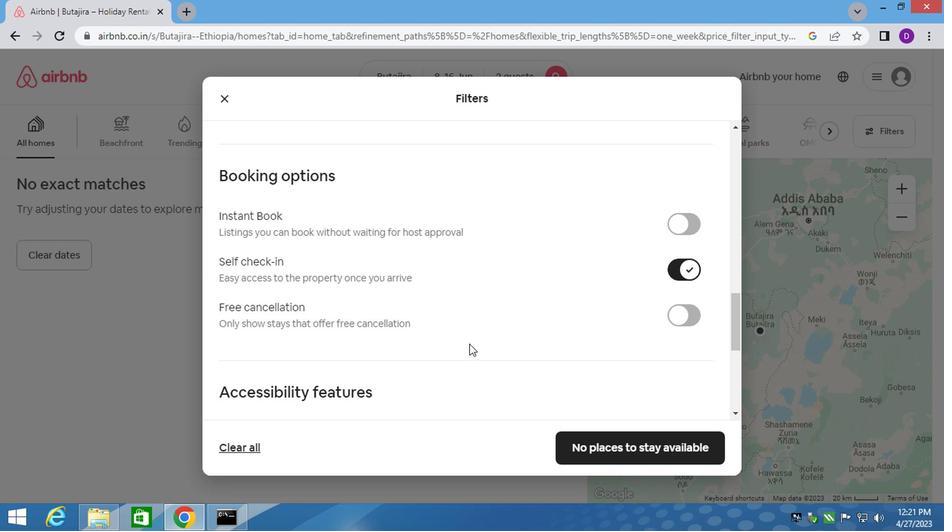 
Action: Mouse moved to (395, 307)
Screenshot: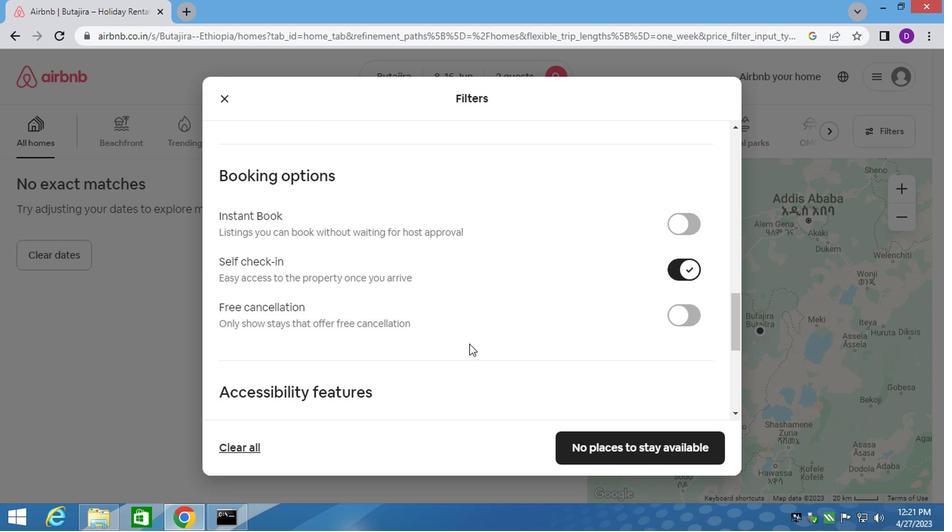 
Action: Mouse scrolled (395, 306) with delta (0, 0)
Screenshot: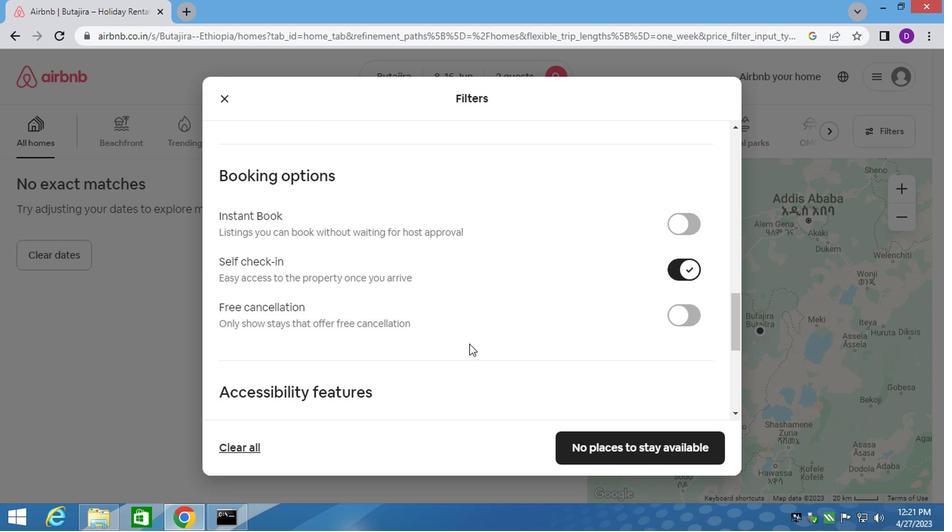 
Action: Mouse scrolled (395, 306) with delta (0, 0)
Screenshot: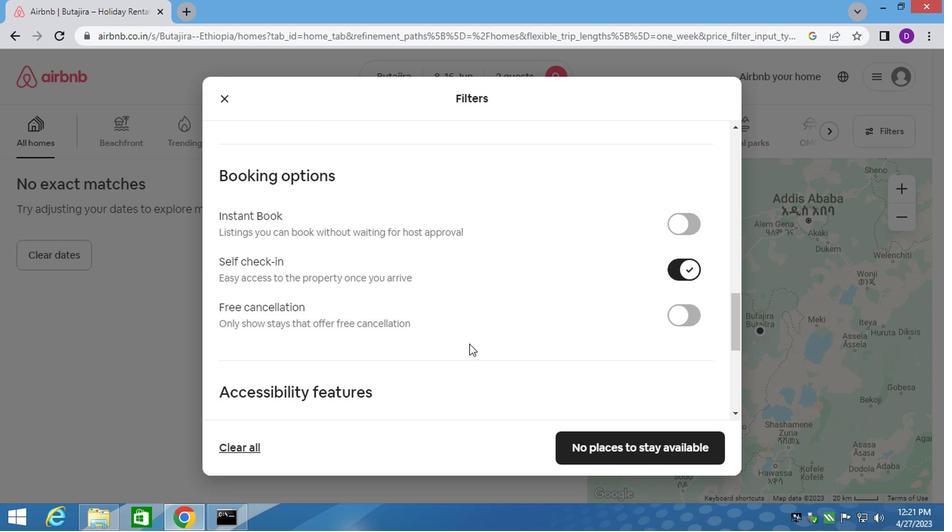 
Action: Mouse scrolled (395, 306) with delta (0, 0)
Screenshot: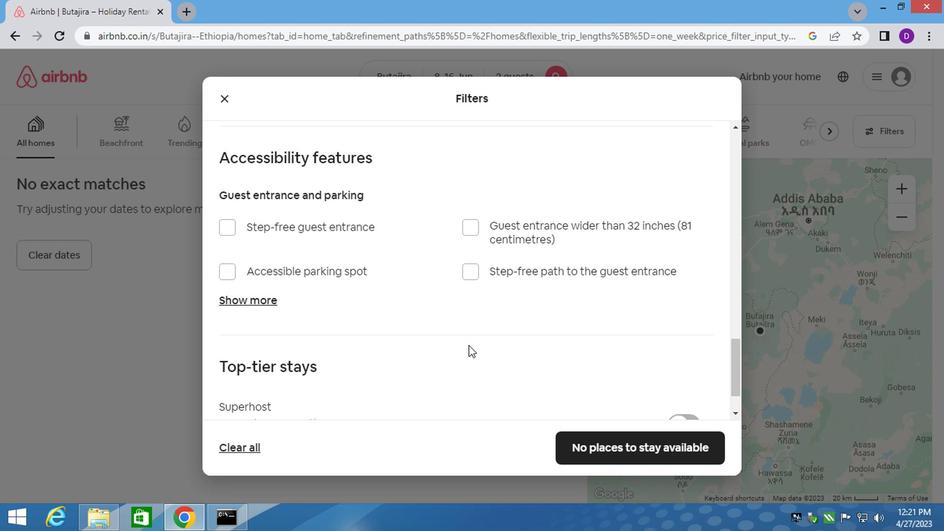 
Action: Mouse scrolled (395, 306) with delta (0, 0)
Screenshot: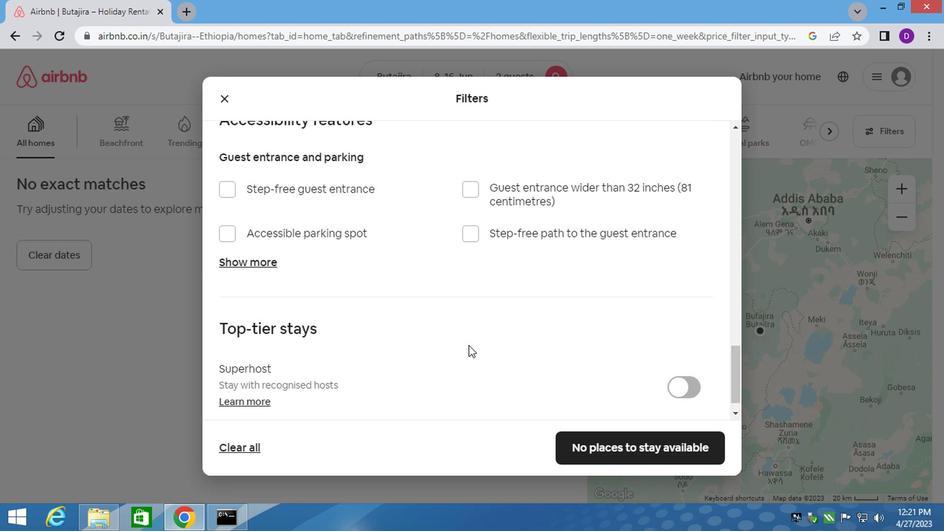 
Action: Mouse scrolled (395, 306) with delta (0, 0)
Screenshot: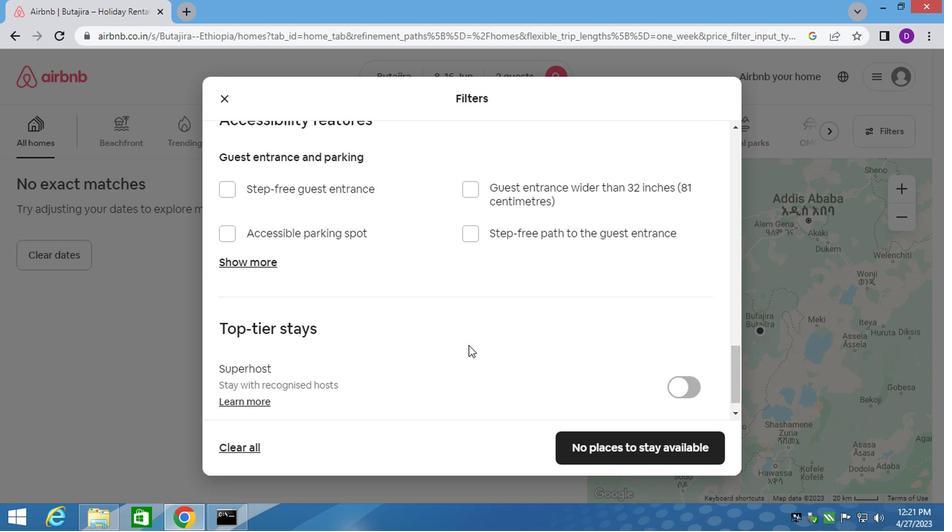 
Action: Mouse scrolled (395, 306) with delta (0, 0)
Screenshot: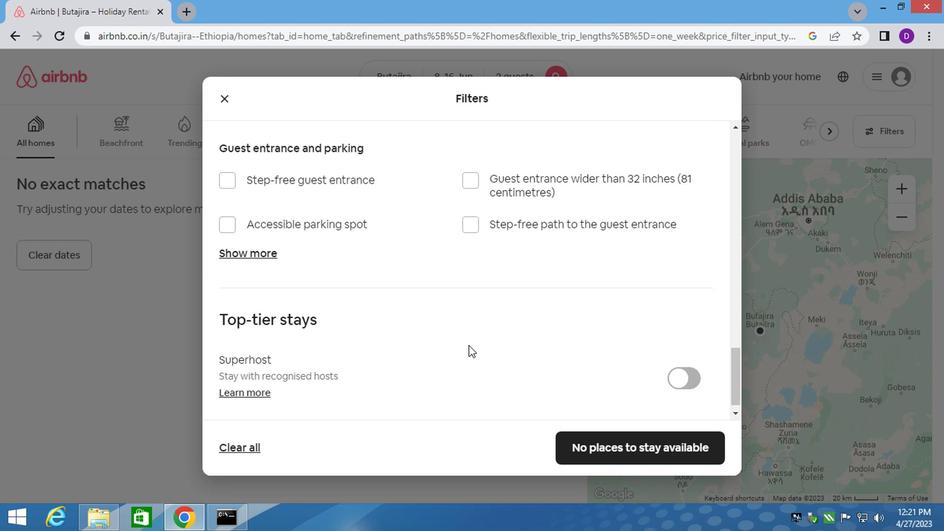 
Action: Mouse scrolled (395, 306) with delta (0, 0)
Screenshot: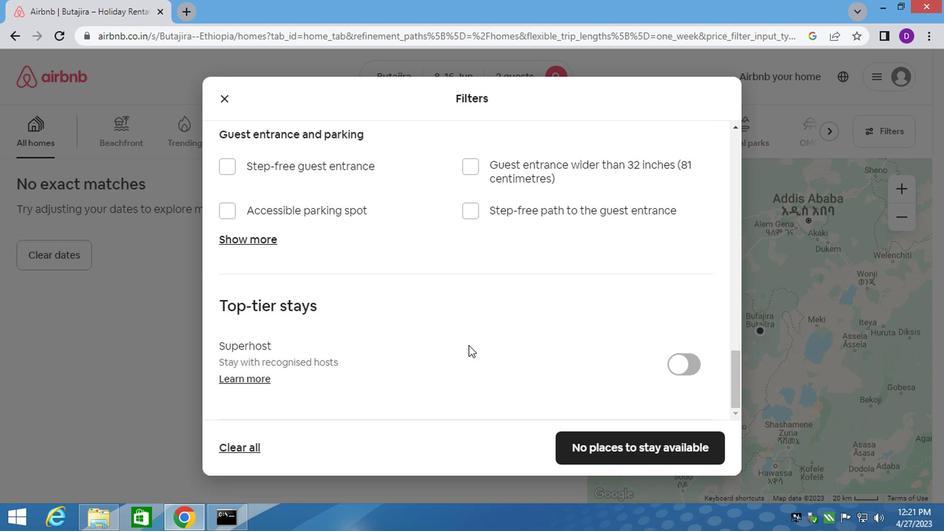 
Action: Mouse scrolled (395, 306) with delta (0, 0)
Screenshot: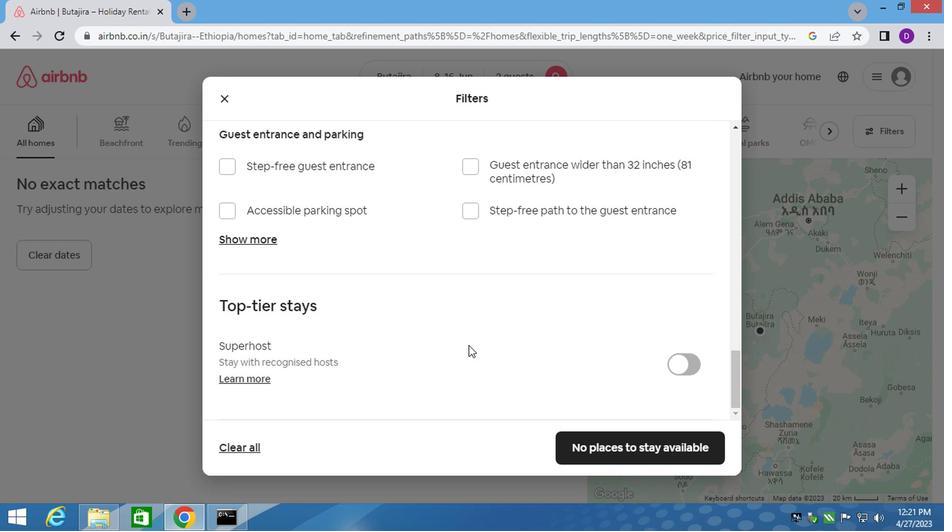 
Action: Mouse scrolled (395, 306) with delta (0, 0)
Screenshot: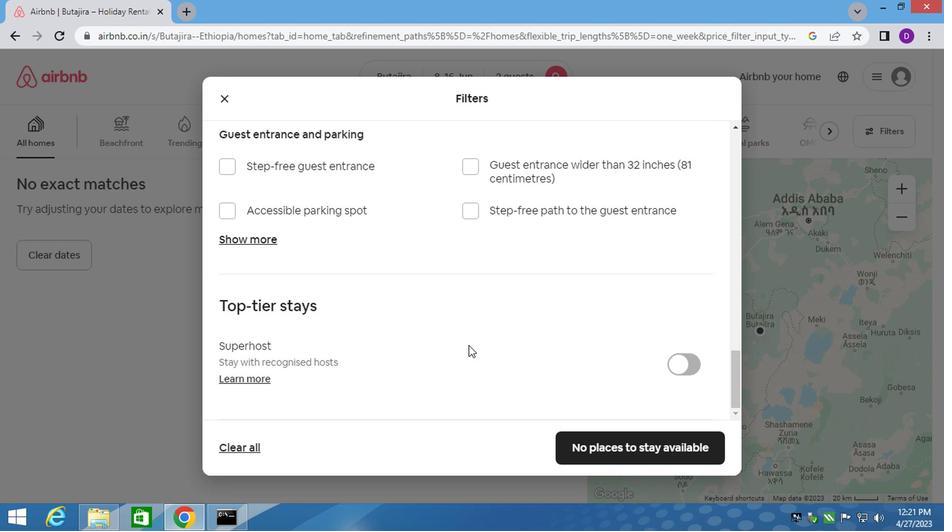 
Action: Mouse moved to (491, 373)
Screenshot: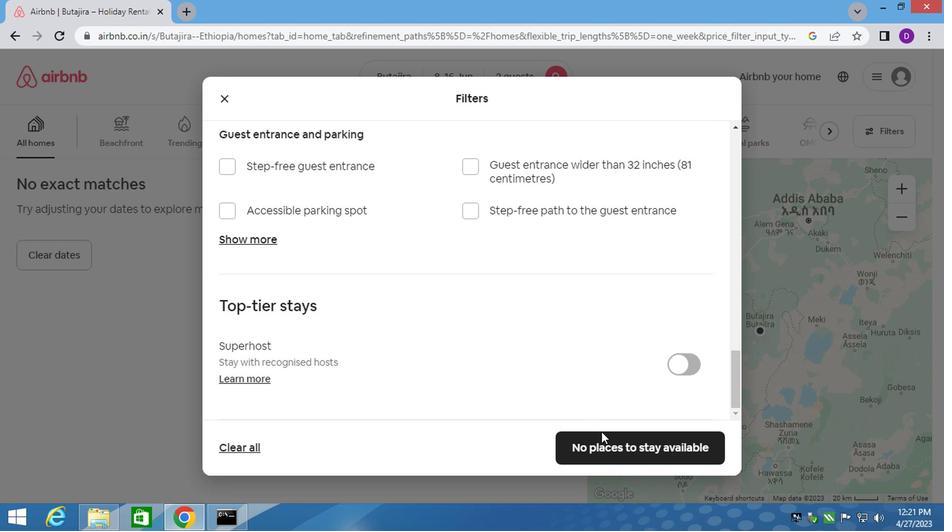 
Action: Mouse pressed left at (491, 373)
Screenshot: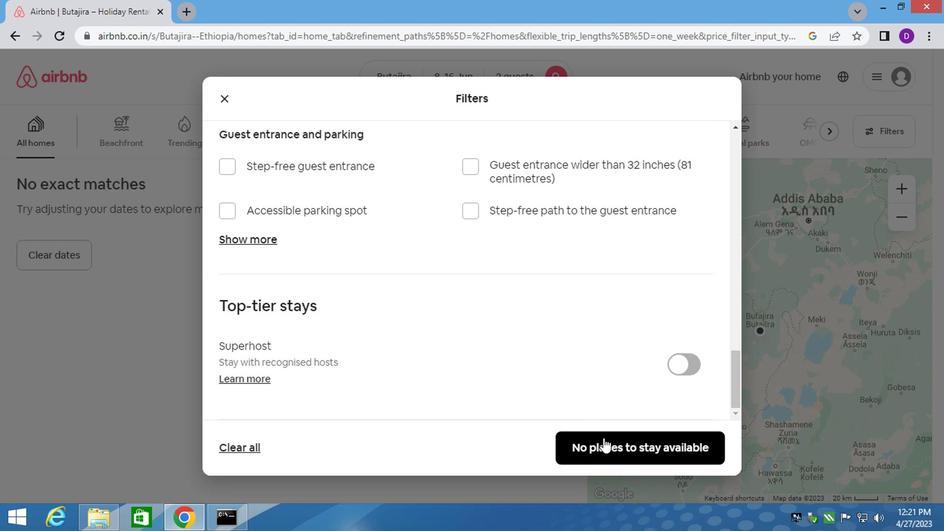 
Action: Mouse moved to (402, 252)
Screenshot: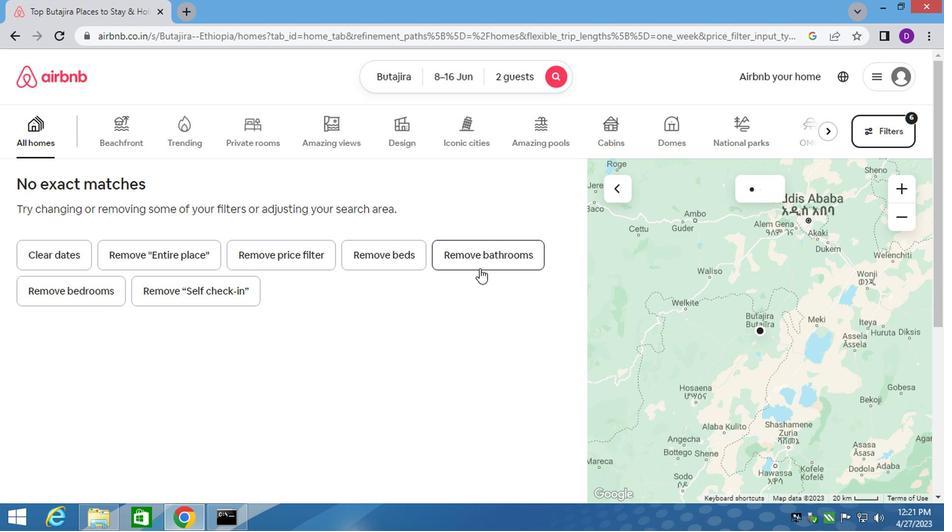 
